 Task: Add Attachment from Trello to Card Card0000000206 in Board Board0000000052 in Workspace WS0000000018 in Trello. Add Cover Yellow to Card Card0000000206 in Board Board0000000052 in Workspace WS0000000018 in Trello. Add "Copy Card To …" Button titled Button0000000206 to "bottom" of the list "To Do" to Card Card0000000206 in Board Board0000000052 in Workspace WS0000000018 in Trello. Add Description DS0000000206 to Card Card0000000206 in Board Board0000000052 in Workspace WS0000000018 in Trello. Add Comment CM0000000206 to Card Card0000000206 in Board Board0000000052 in Workspace WS0000000018 in Trello
Action: Mouse moved to (586, 28)
Screenshot: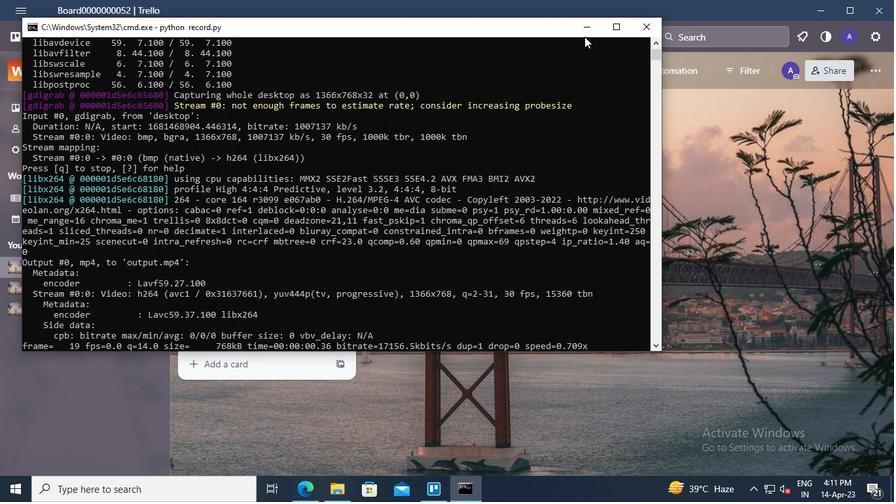 
Action: Mouse pressed left at (586, 28)
Screenshot: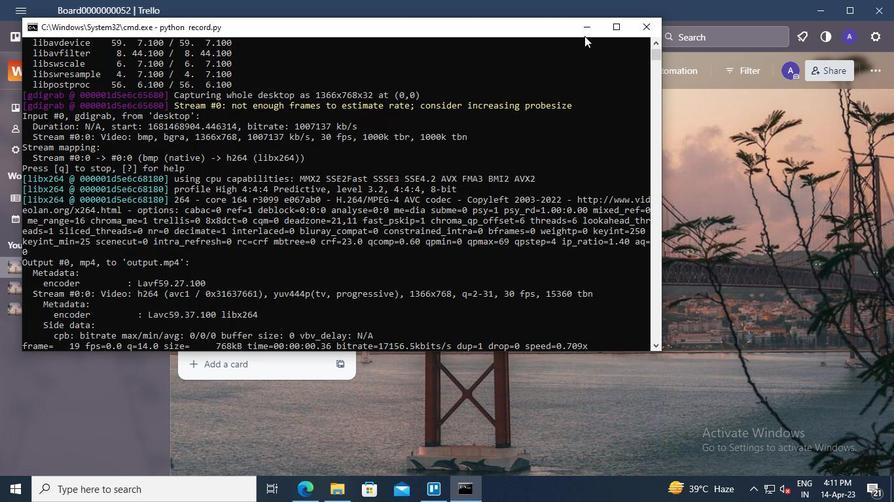 
Action: Mouse moved to (278, 262)
Screenshot: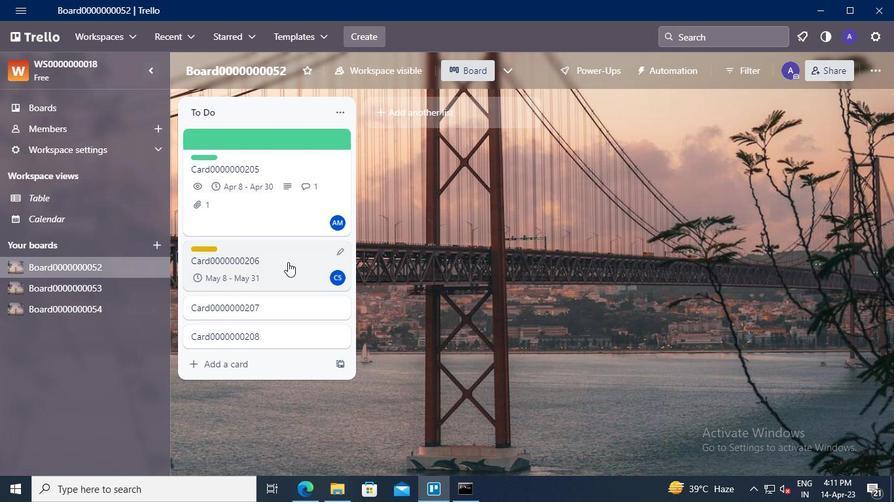 
Action: Mouse pressed left at (278, 262)
Screenshot: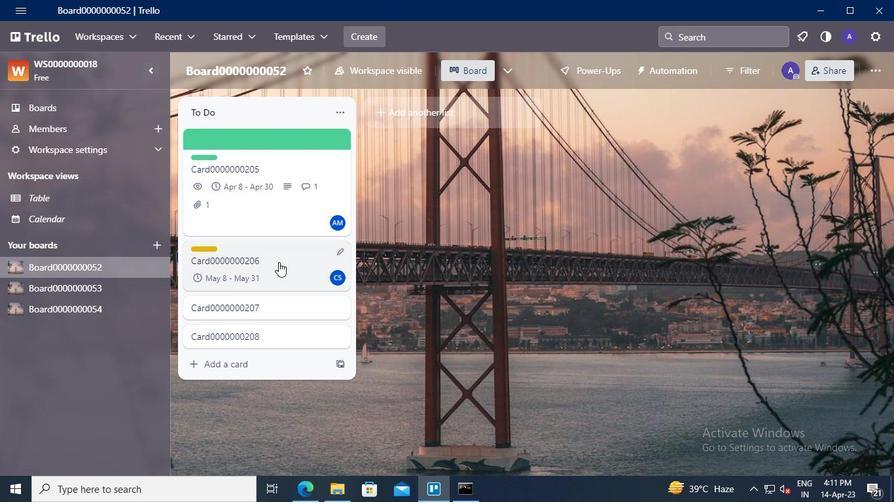 
Action: Mouse moved to (613, 230)
Screenshot: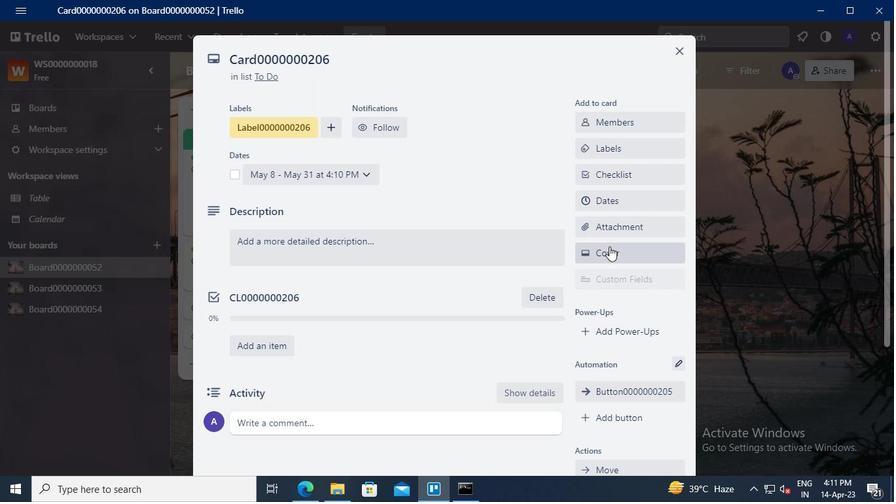 
Action: Mouse pressed left at (613, 230)
Screenshot: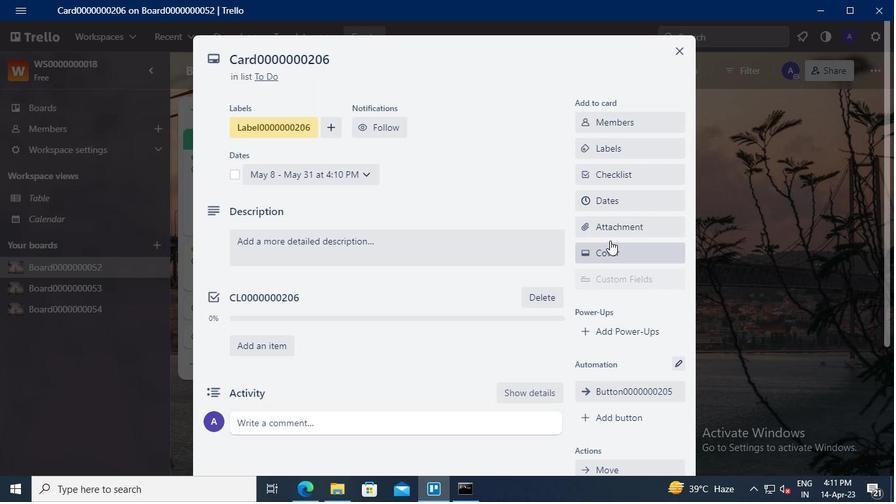 
Action: Mouse moved to (615, 132)
Screenshot: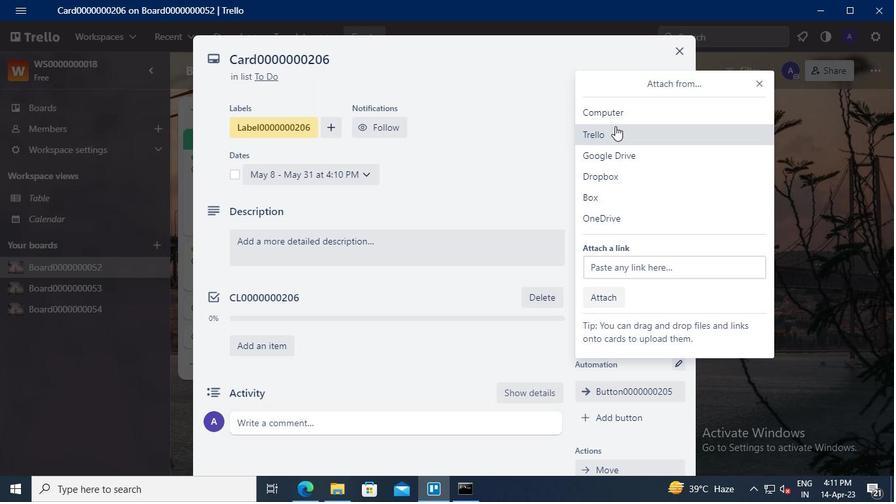 
Action: Mouse pressed left at (615, 132)
Screenshot: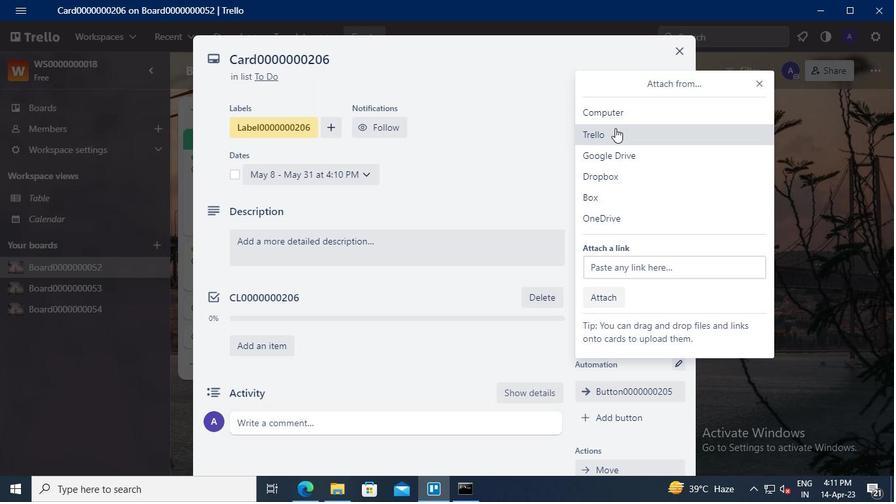 
Action: Mouse moved to (615, 166)
Screenshot: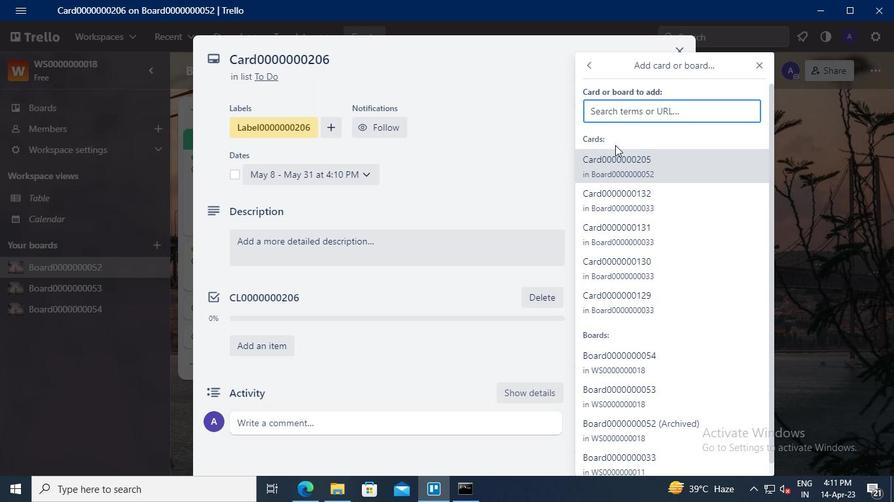 
Action: Mouse pressed left at (615, 166)
Screenshot: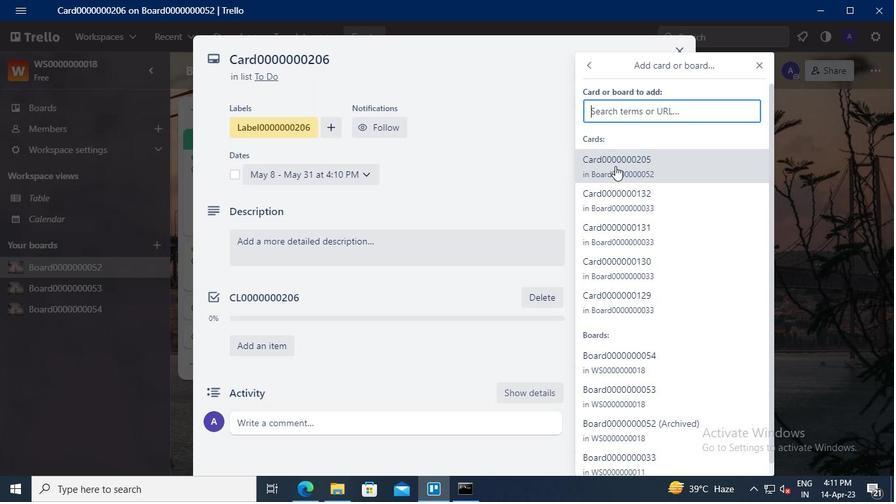 
Action: Mouse moved to (626, 252)
Screenshot: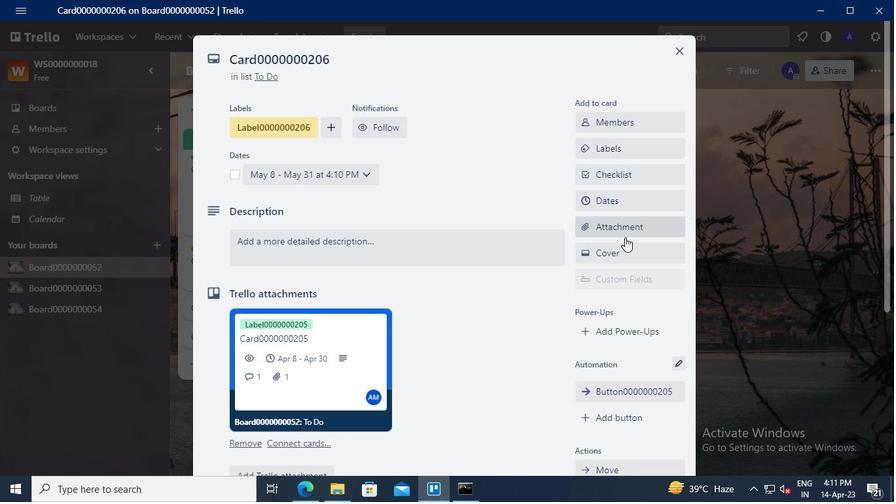 
Action: Mouse pressed left at (626, 252)
Screenshot: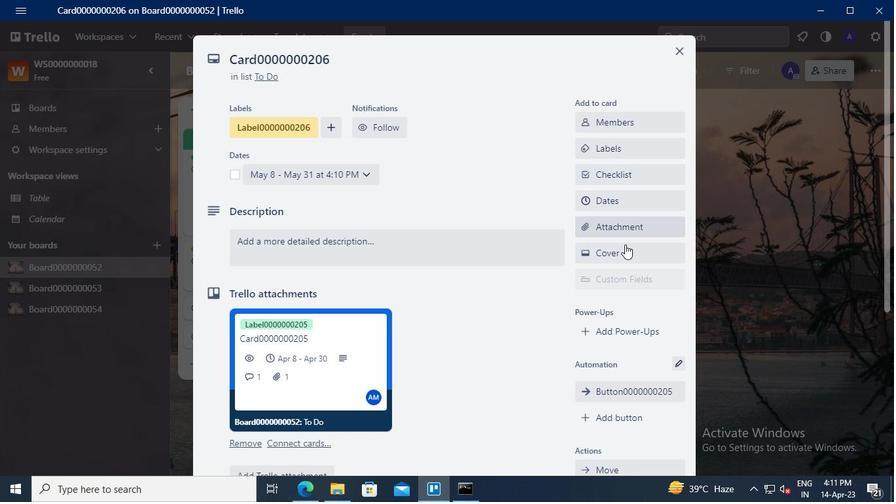 
Action: Mouse moved to (634, 212)
Screenshot: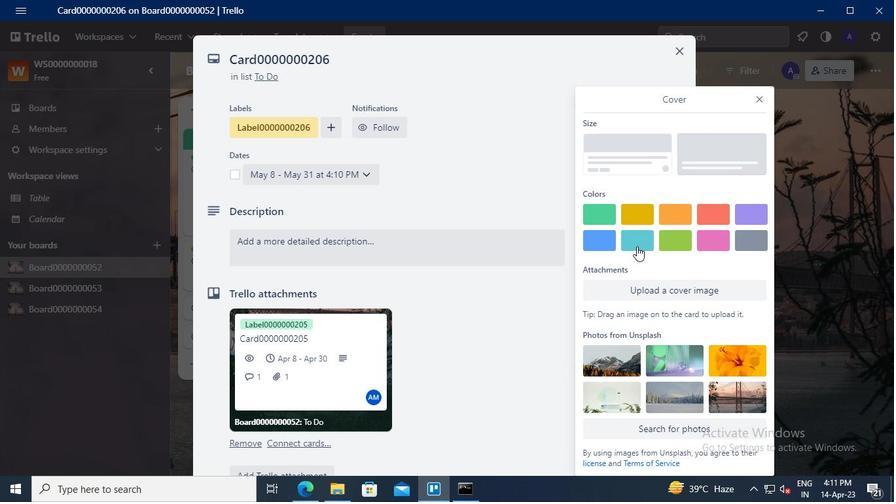 
Action: Mouse pressed left at (634, 212)
Screenshot: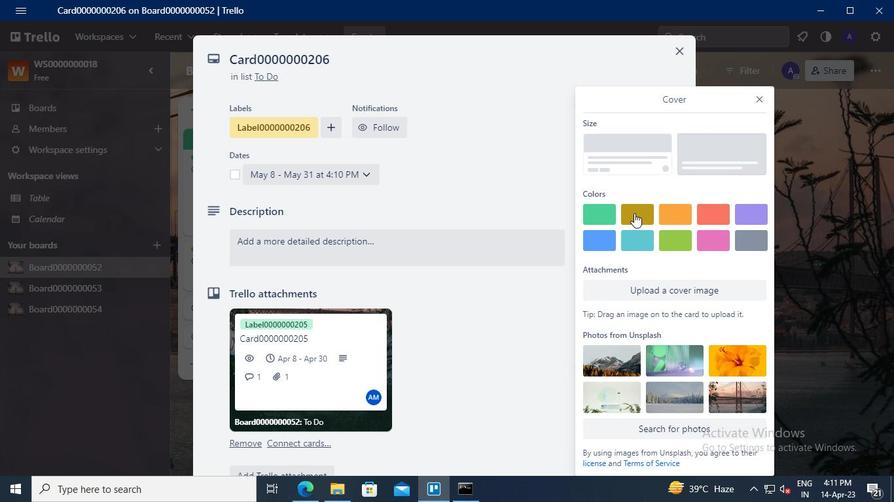 
Action: Mouse moved to (760, 75)
Screenshot: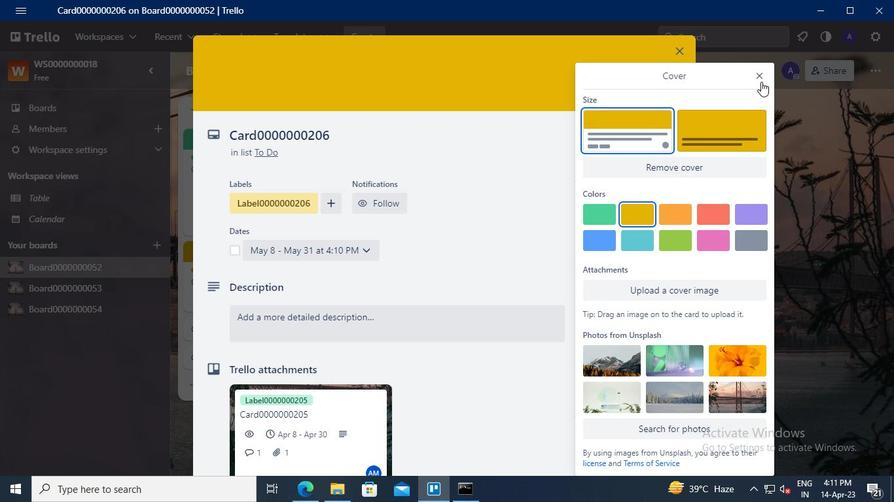 
Action: Mouse pressed left at (760, 75)
Screenshot: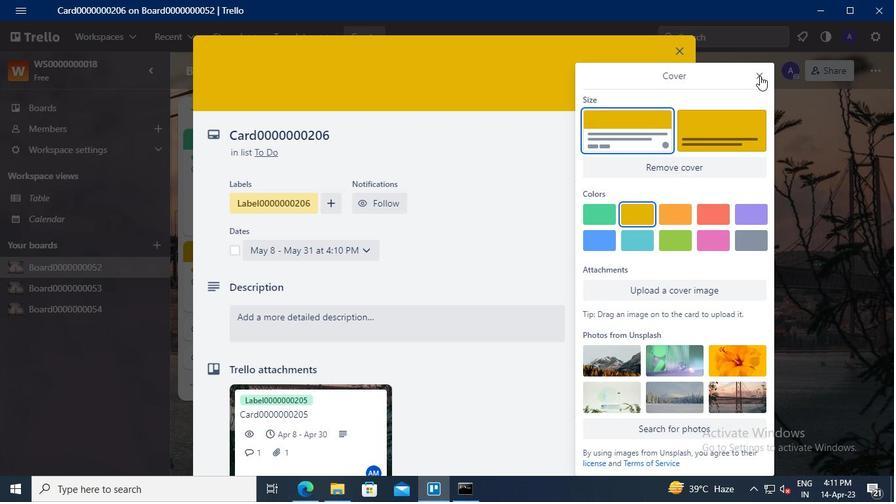 
Action: Mouse moved to (626, 270)
Screenshot: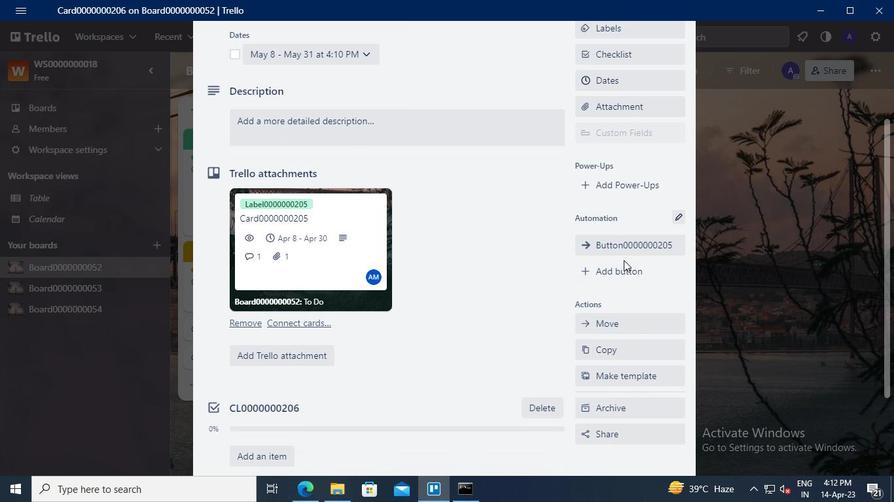 
Action: Mouse pressed left at (626, 270)
Screenshot: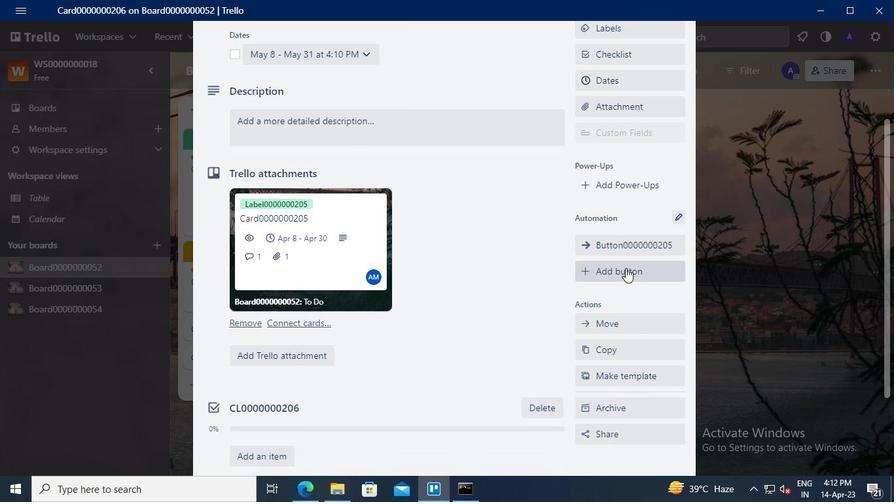 
Action: Mouse moved to (637, 155)
Screenshot: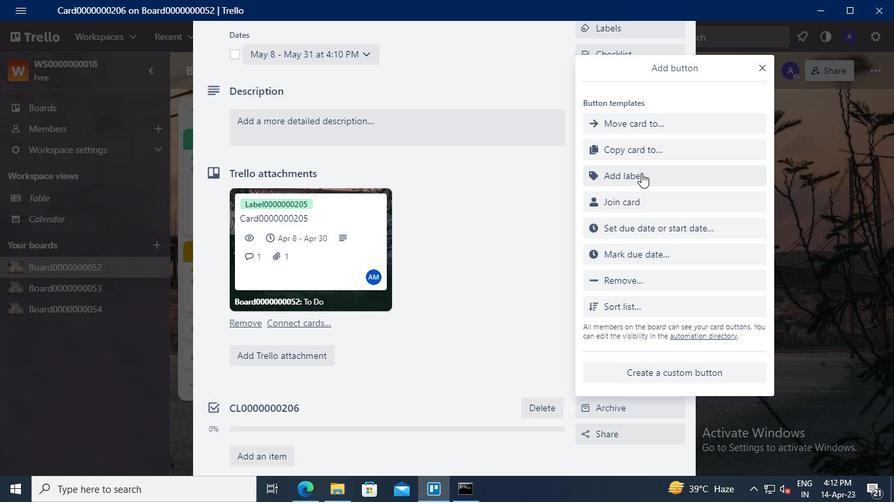 
Action: Mouse pressed left at (637, 155)
Screenshot: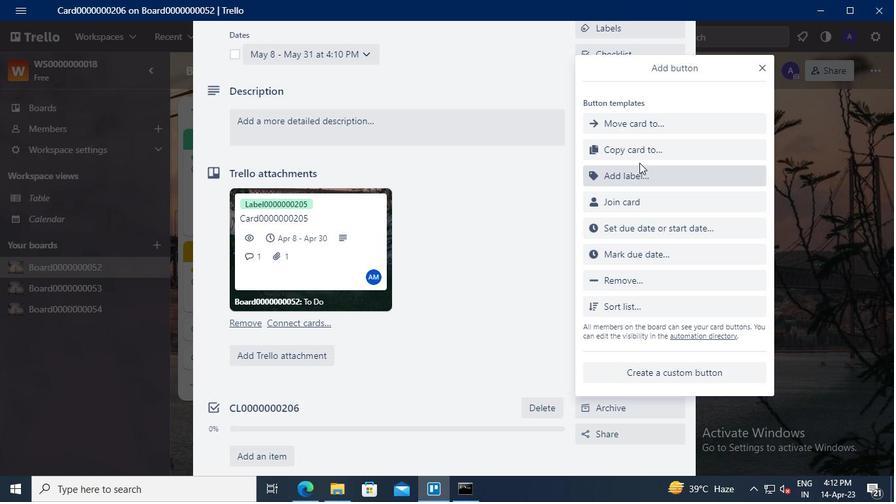 
Action: Mouse moved to (661, 127)
Screenshot: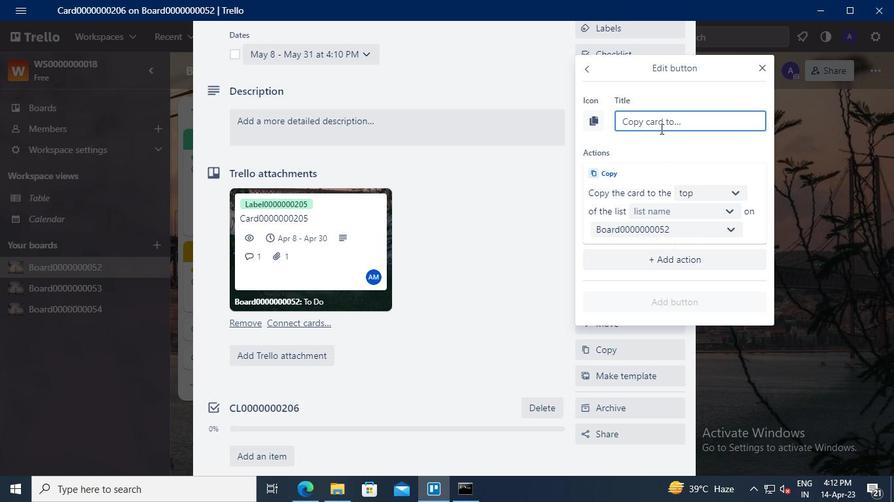 
Action: Mouse pressed left at (661, 127)
Screenshot: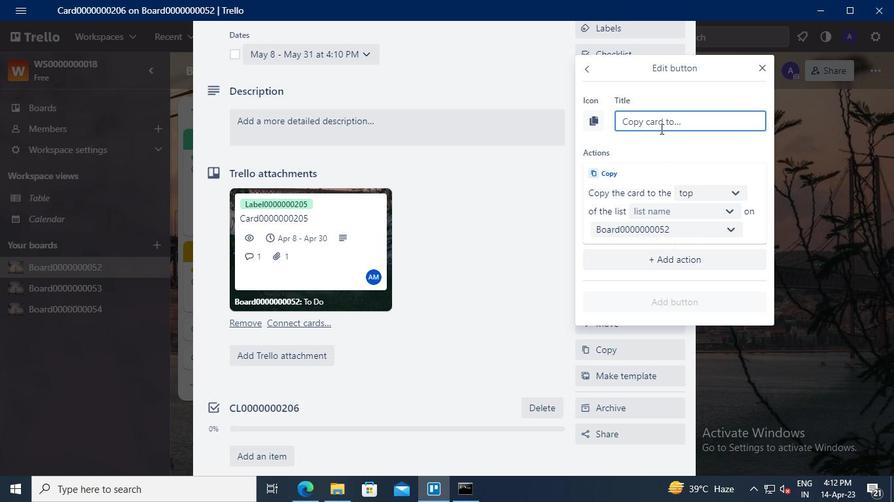 
Action: Keyboard Key.shift
Screenshot: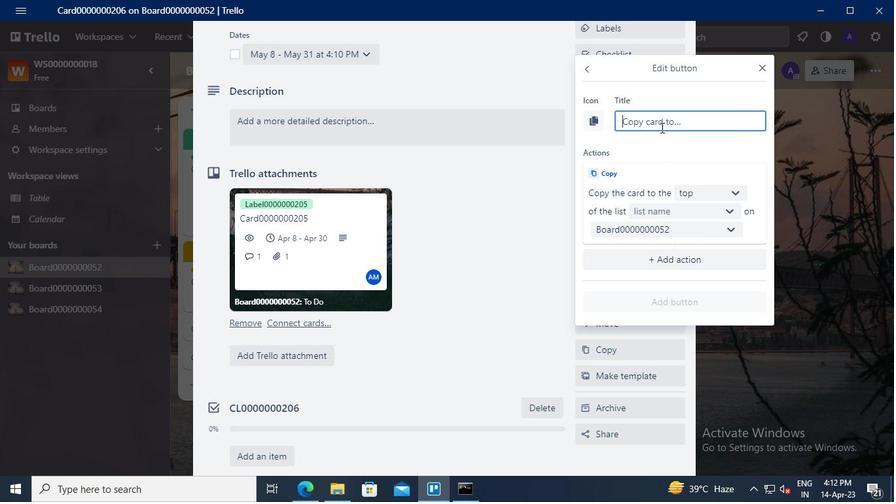 
Action: Keyboard B
Screenshot: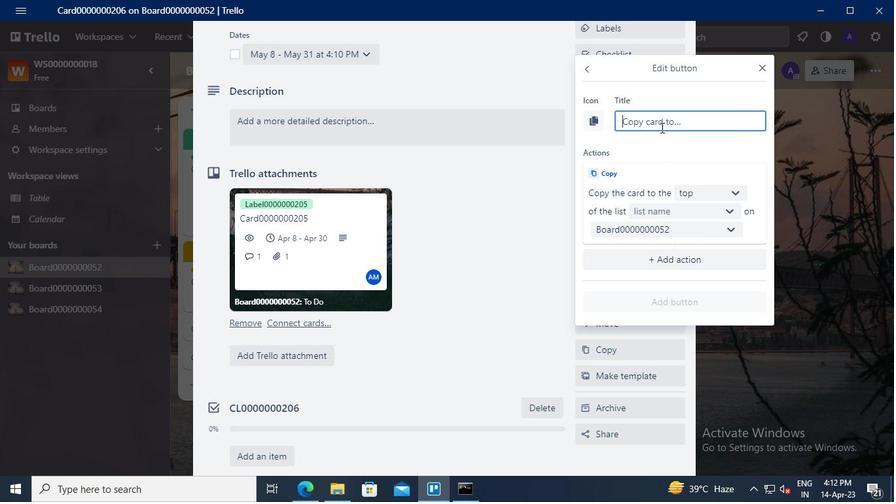 
Action: Keyboard u
Screenshot: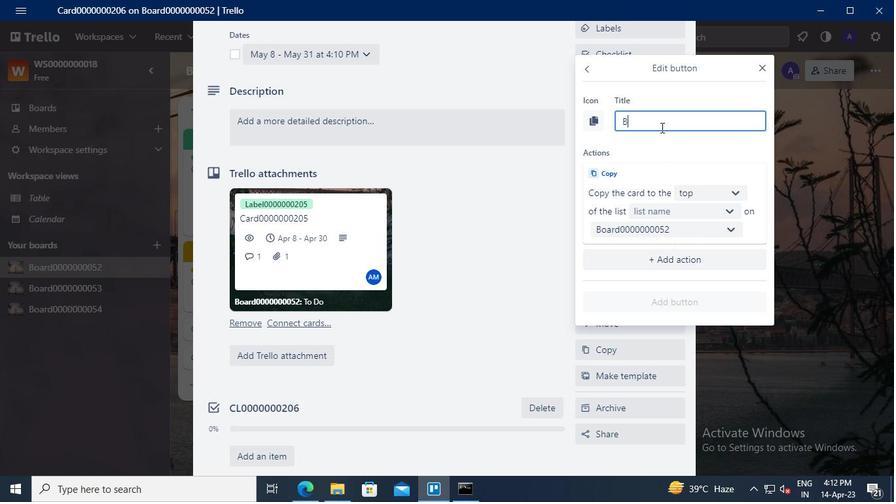 
Action: Keyboard t
Screenshot: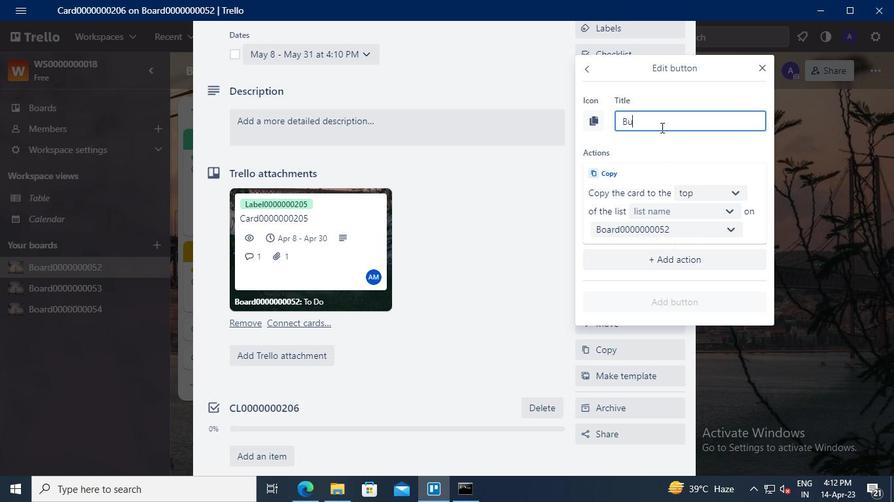 
Action: Keyboard t
Screenshot: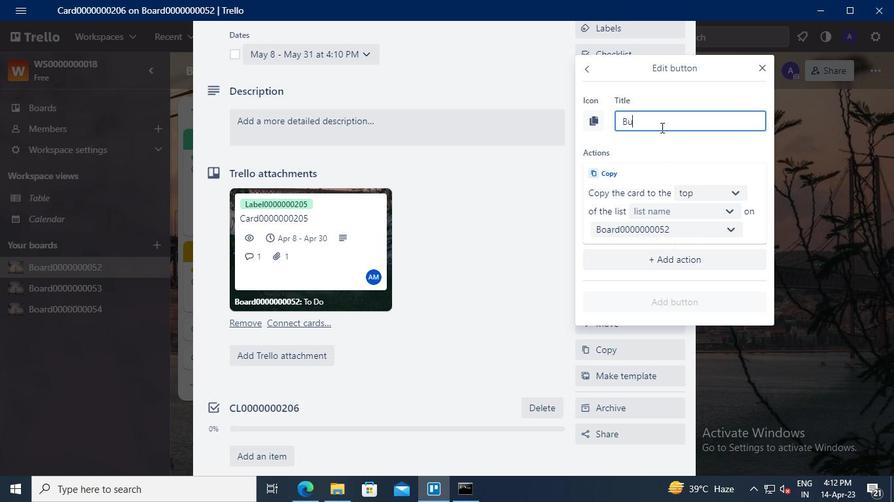 
Action: Keyboard o
Screenshot: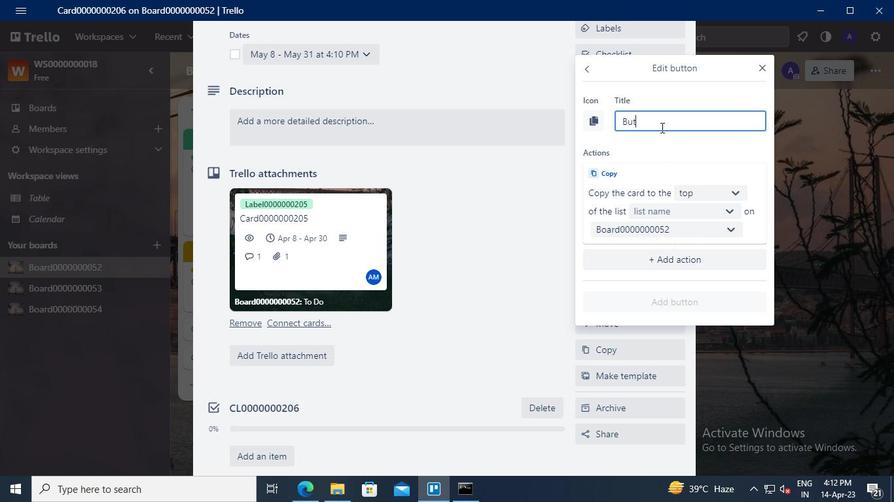 
Action: Keyboard n
Screenshot: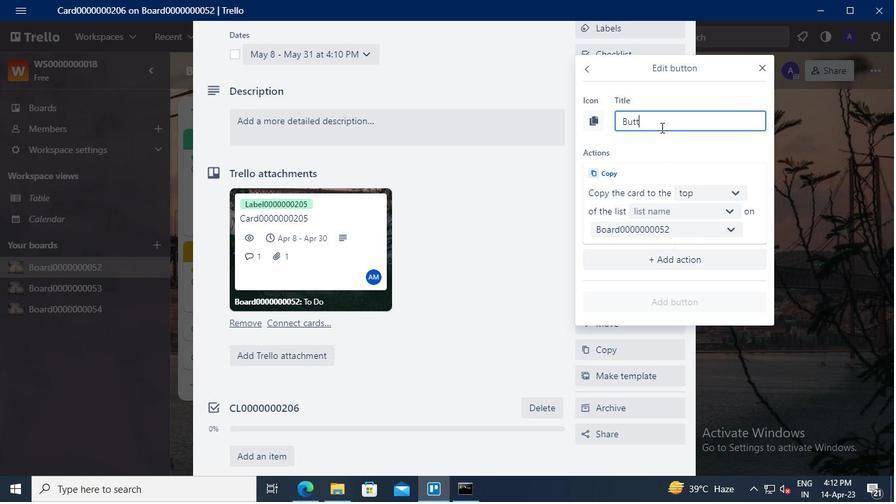 
Action: Keyboard <96>
Screenshot: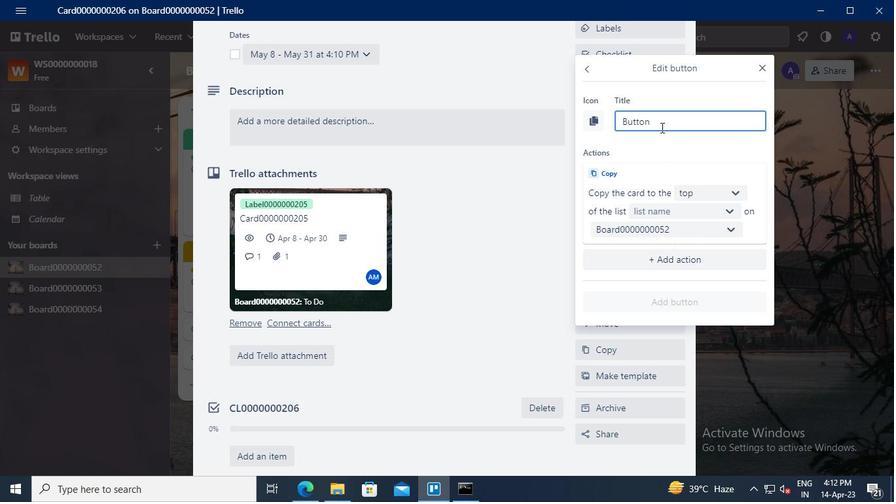 
Action: Keyboard <96>
Screenshot: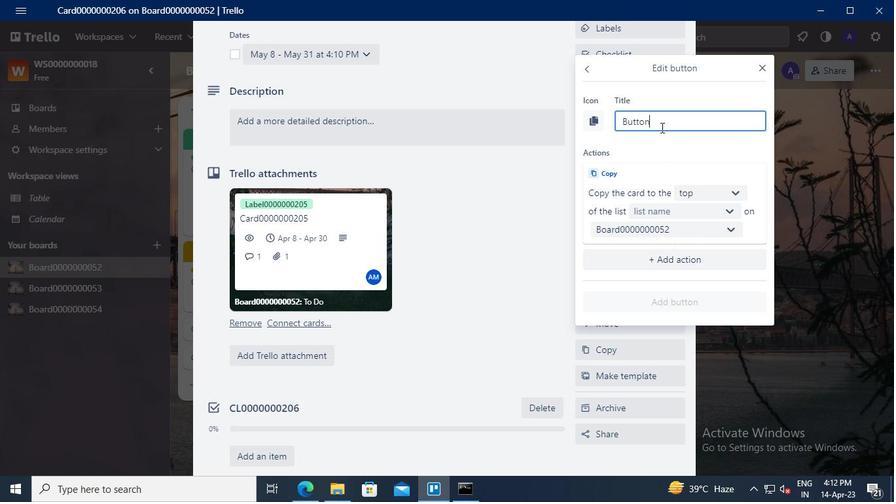 
Action: Keyboard <96>
Screenshot: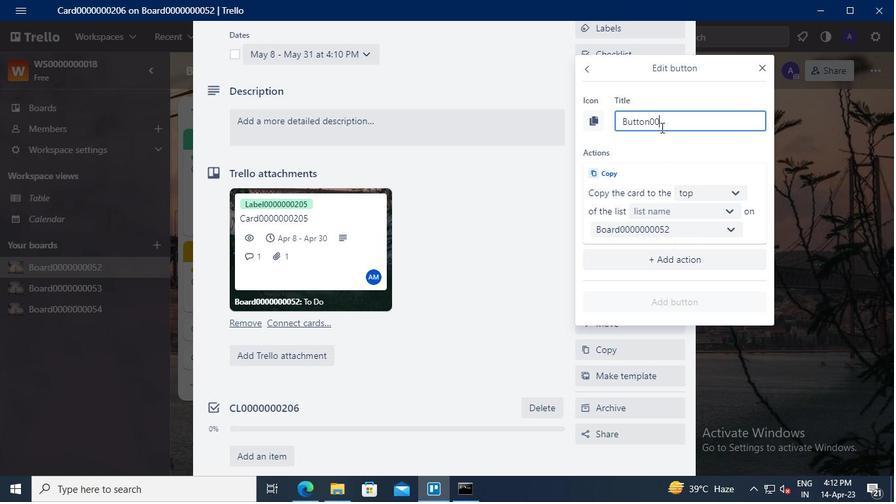 
Action: Keyboard <96>
Screenshot: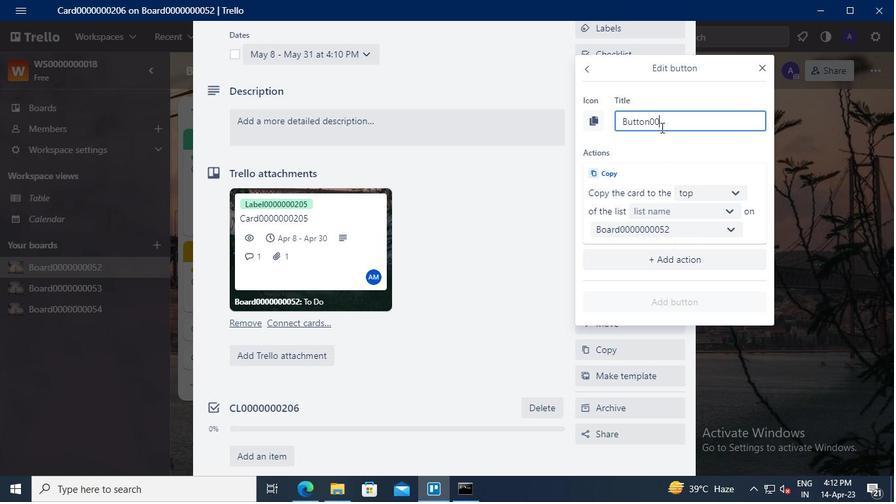 
Action: Keyboard <96>
Screenshot: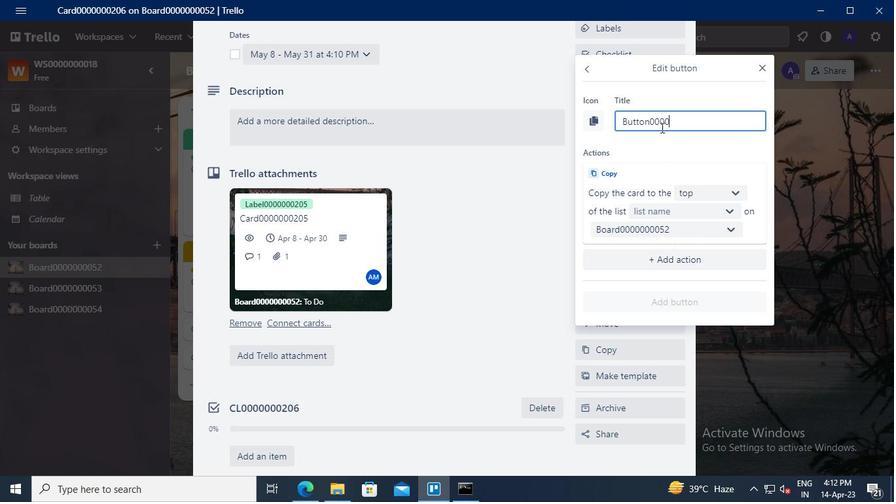 
Action: Keyboard <96>
Screenshot: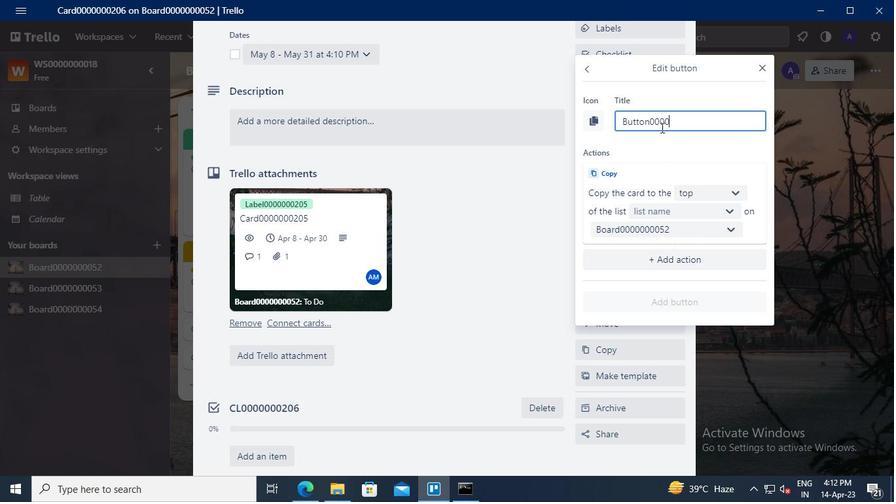 
Action: Keyboard <96>
Screenshot: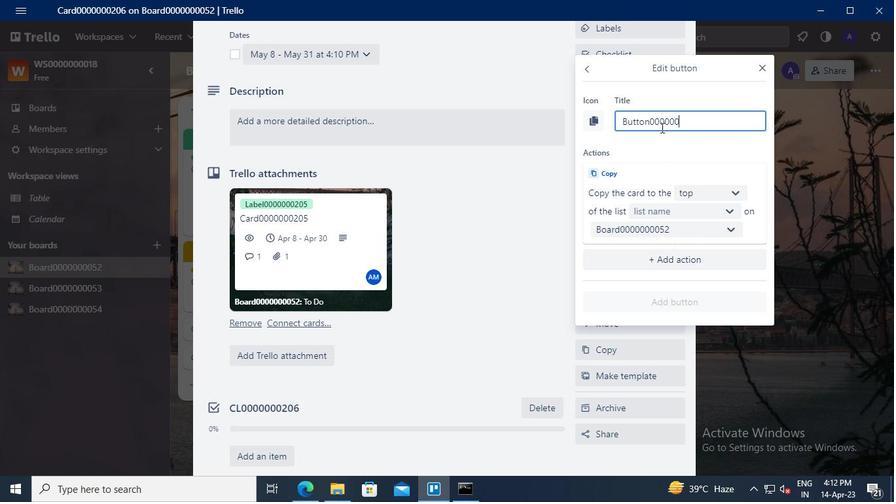 
Action: Keyboard <98>
Screenshot: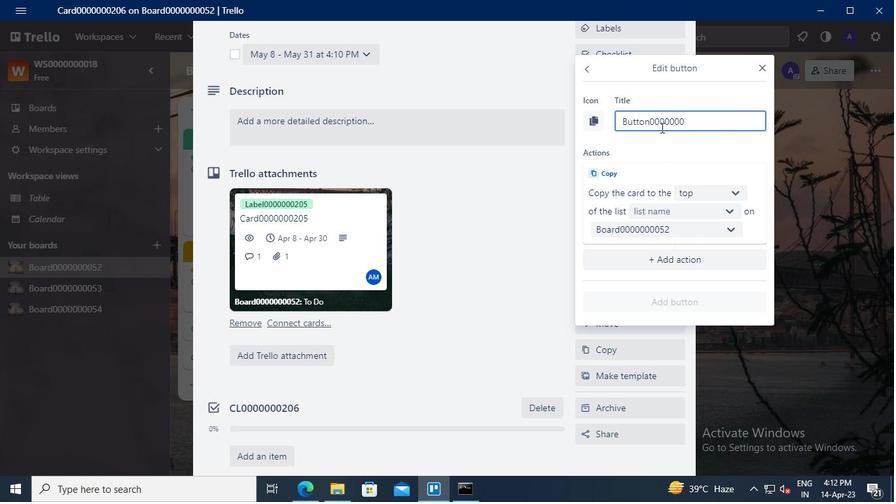 
Action: Keyboard <96>
Screenshot: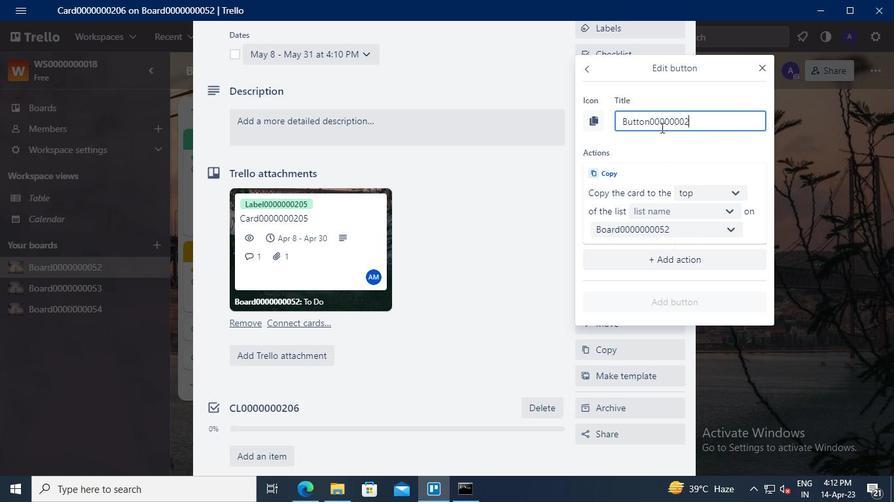 
Action: Keyboard <102>
Screenshot: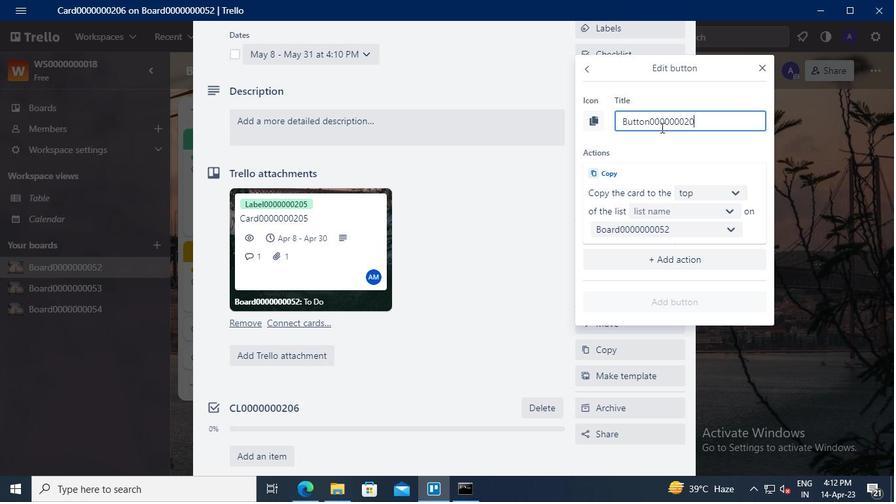 
Action: Mouse moved to (696, 189)
Screenshot: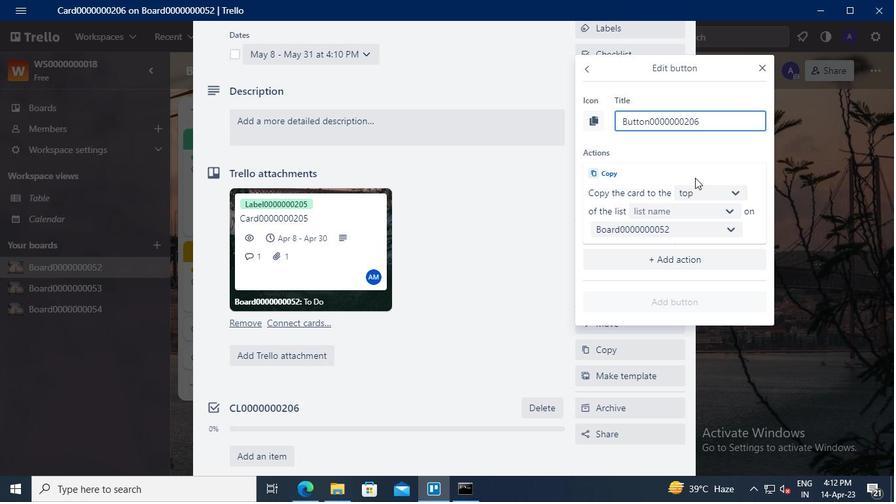 
Action: Mouse pressed left at (696, 189)
Screenshot: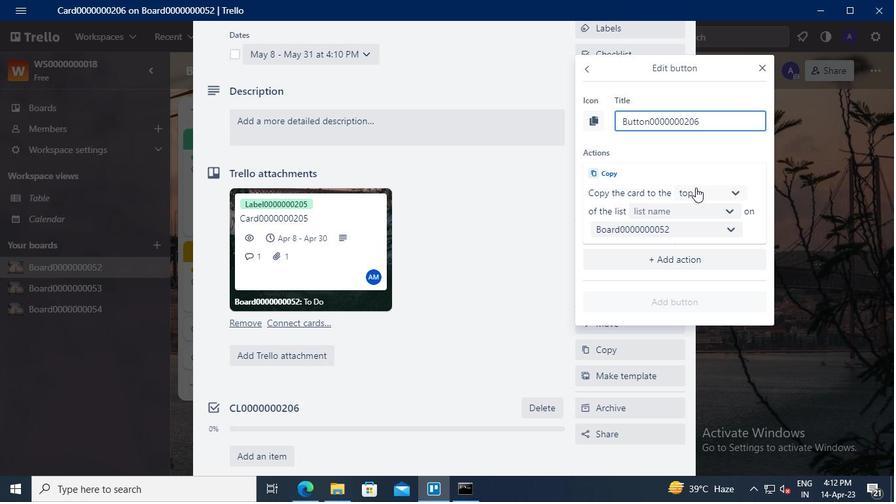 
Action: Mouse moved to (695, 234)
Screenshot: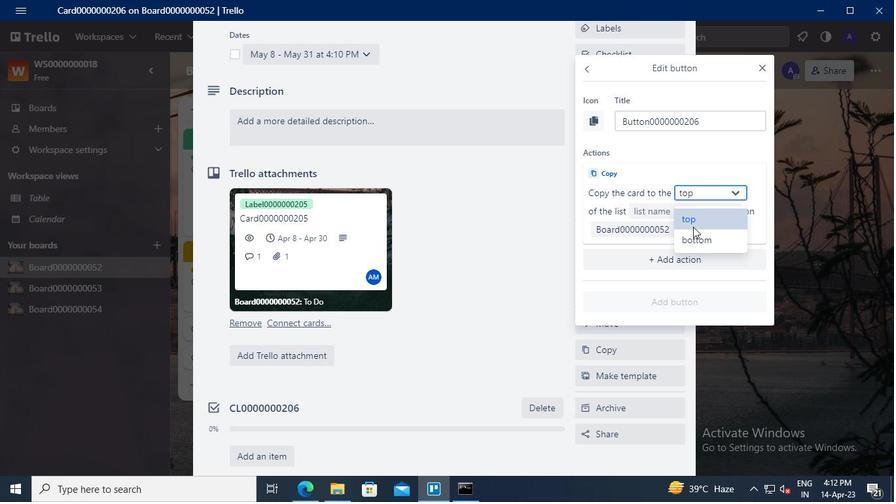 
Action: Mouse pressed left at (695, 234)
Screenshot: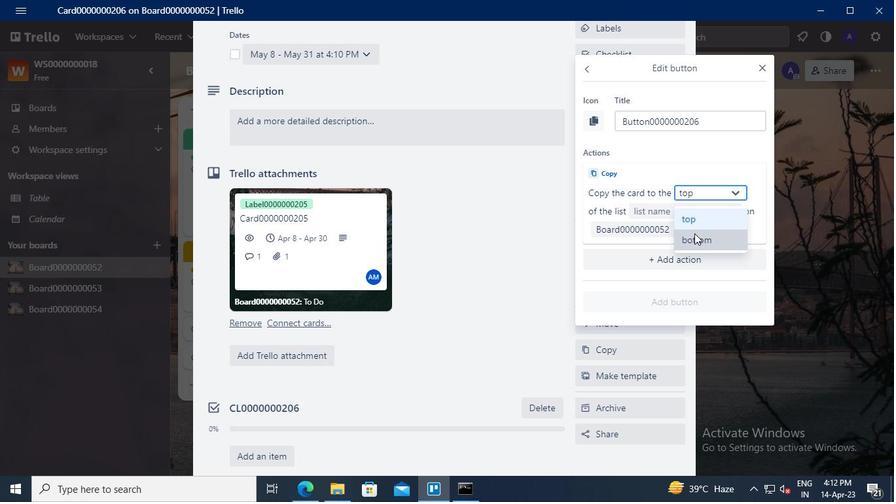 
Action: Mouse moved to (667, 211)
Screenshot: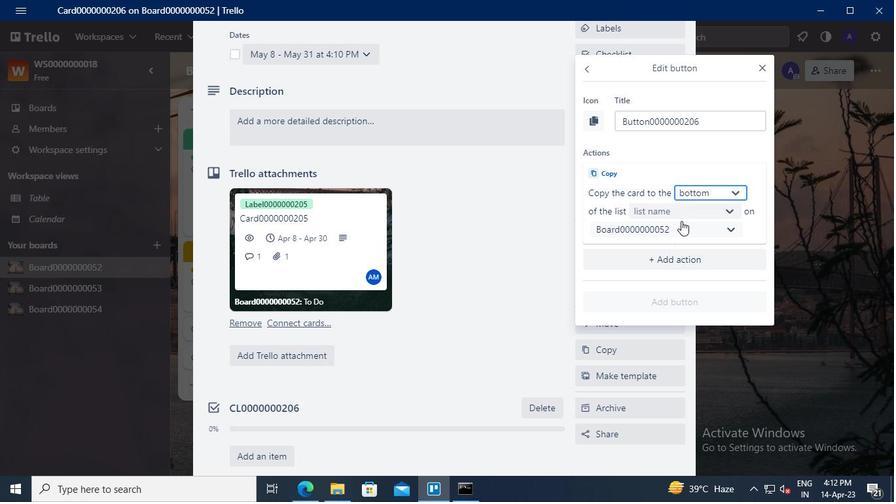 
Action: Mouse pressed left at (667, 211)
Screenshot: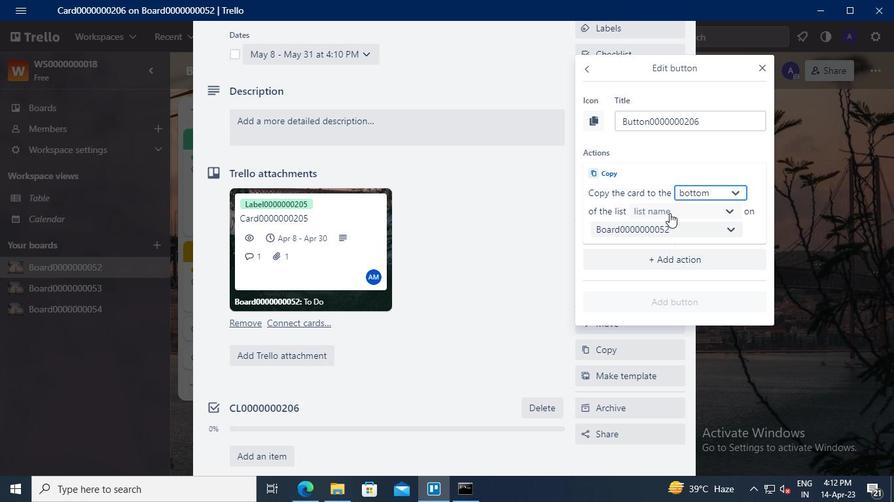 
Action: Mouse moved to (669, 237)
Screenshot: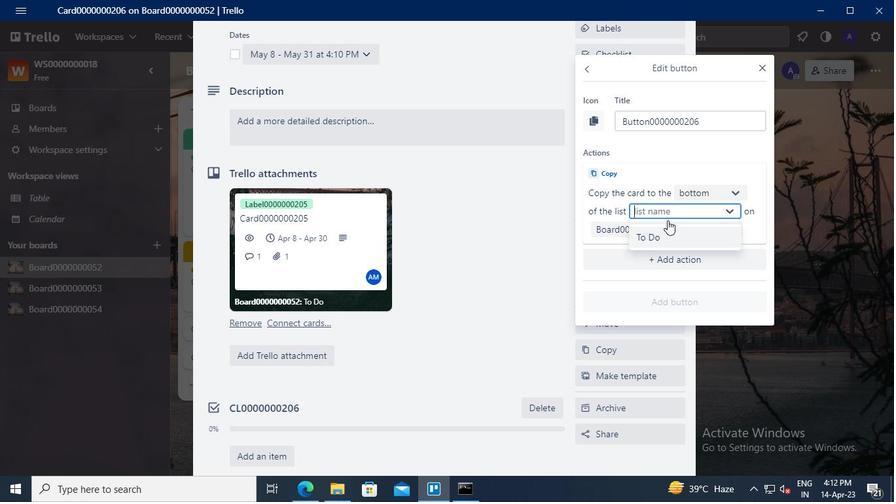 
Action: Mouse pressed left at (669, 237)
Screenshot: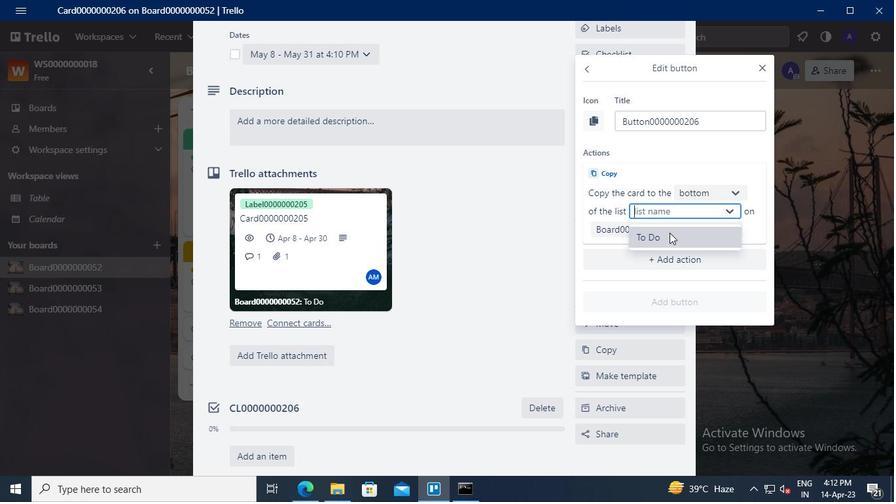 
Action: Mouse moved to (685, 305)
Screenshot: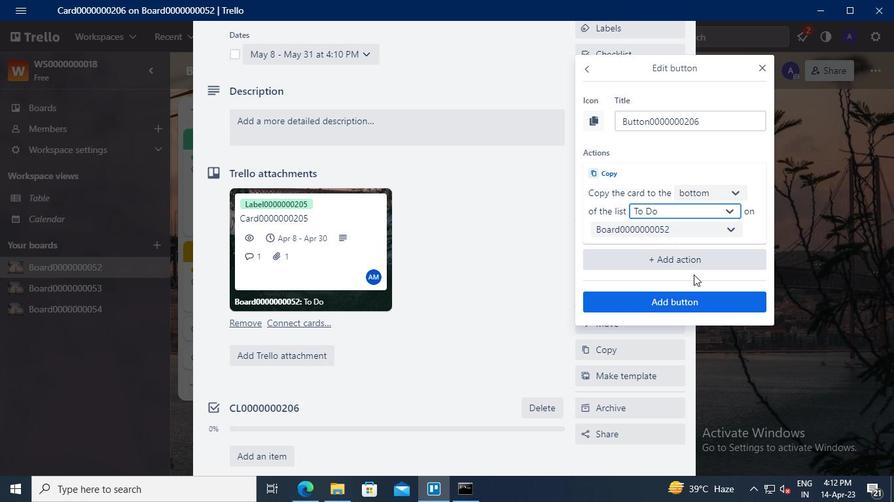 
Action: Mouse pressed left at (685, 305)
Screenshot: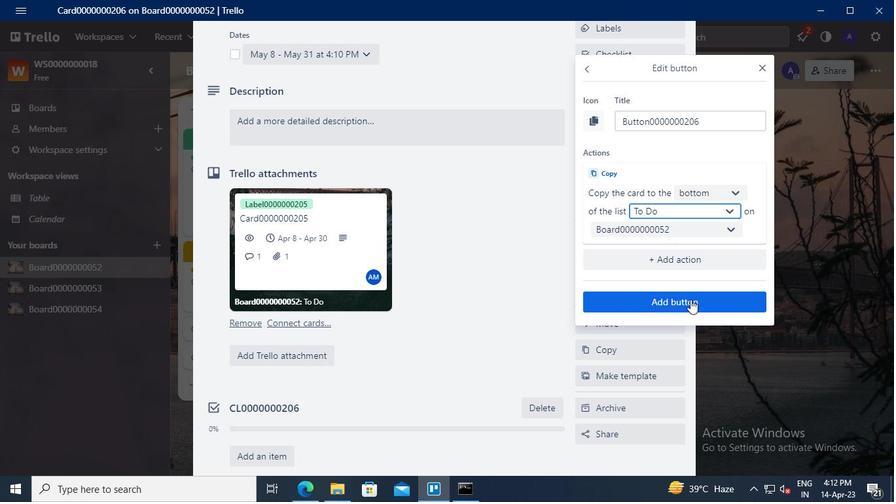 
Action: Mouse moved to (244, 127)
Screenshot: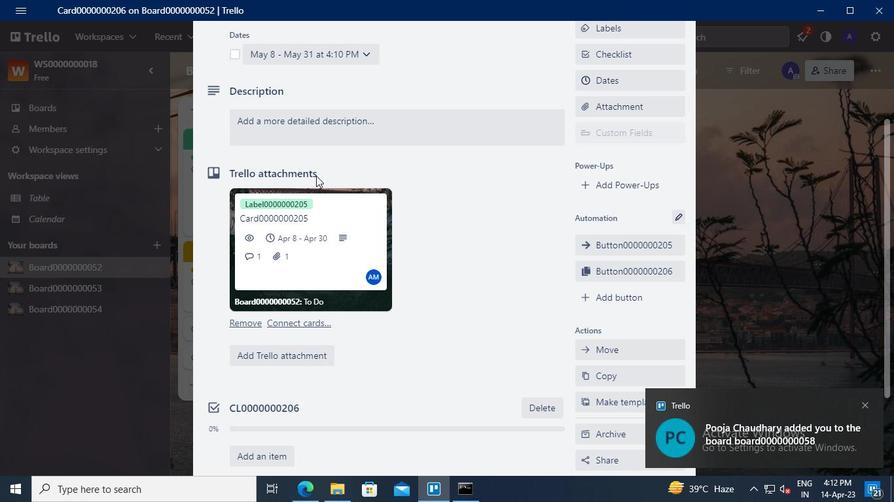 
Action: Mouse pressed left at (244, 127)
Screenshot: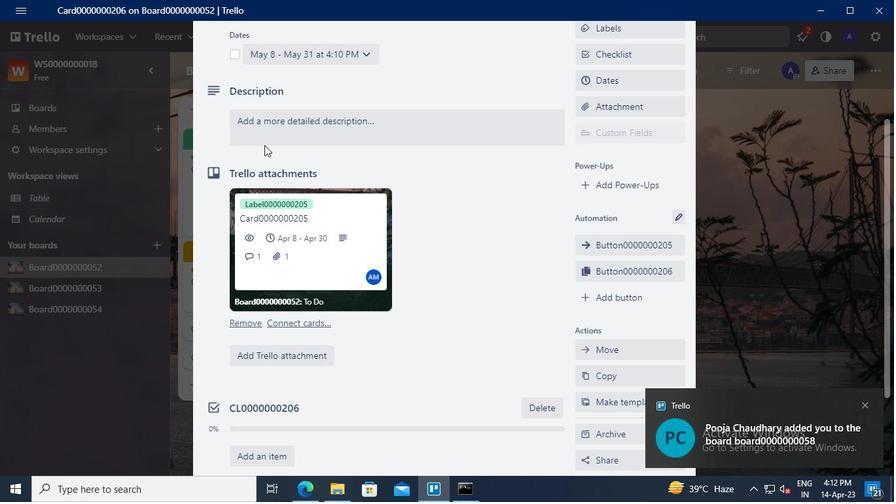 
Action: Mouse moved to (255, 163)
Screenshot: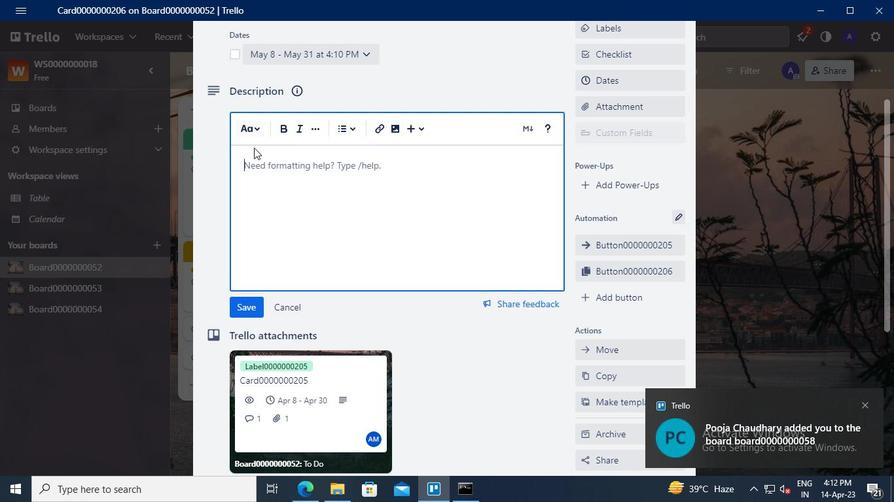 
Action: Mouse pressed left at (255, 163)
Screenshot: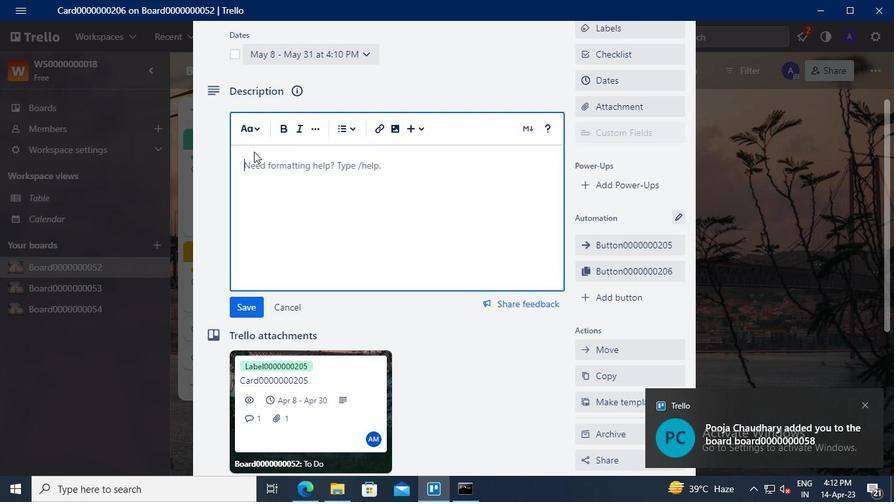 
Action: Keyboard Key.shift
Screenshot: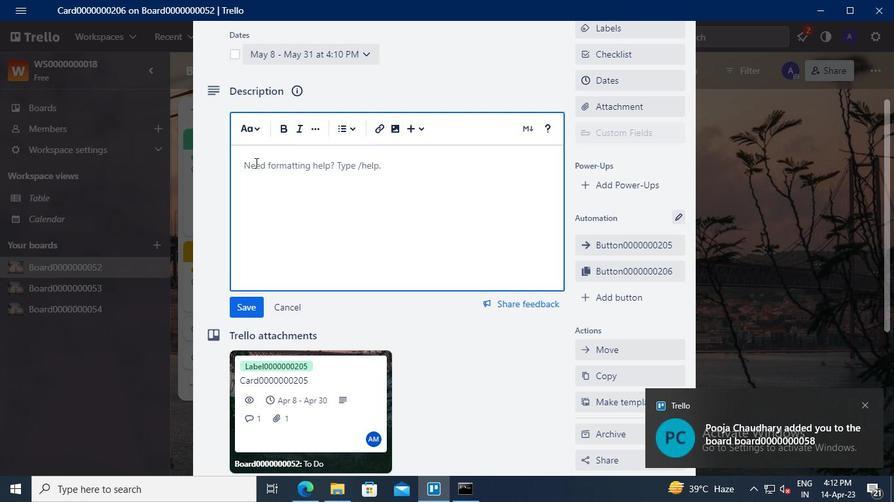 
Action: Keyboard D
Screenshot: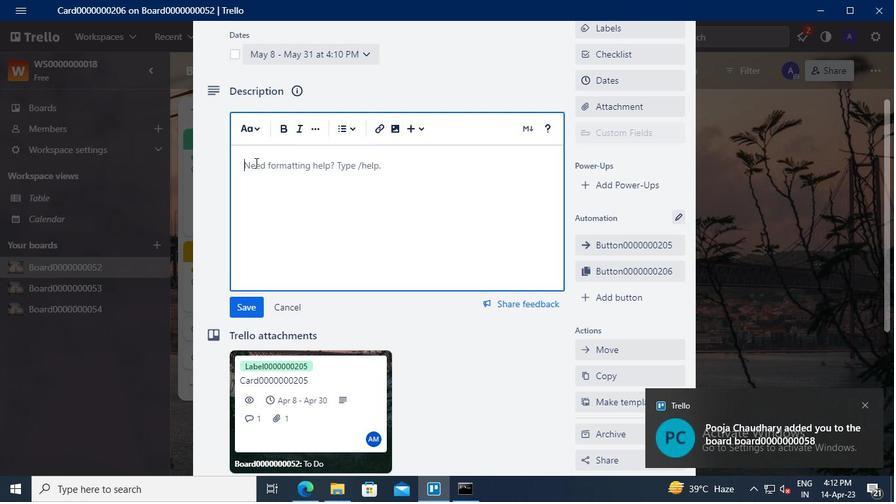 
Action: Keyboard S
Screenshot: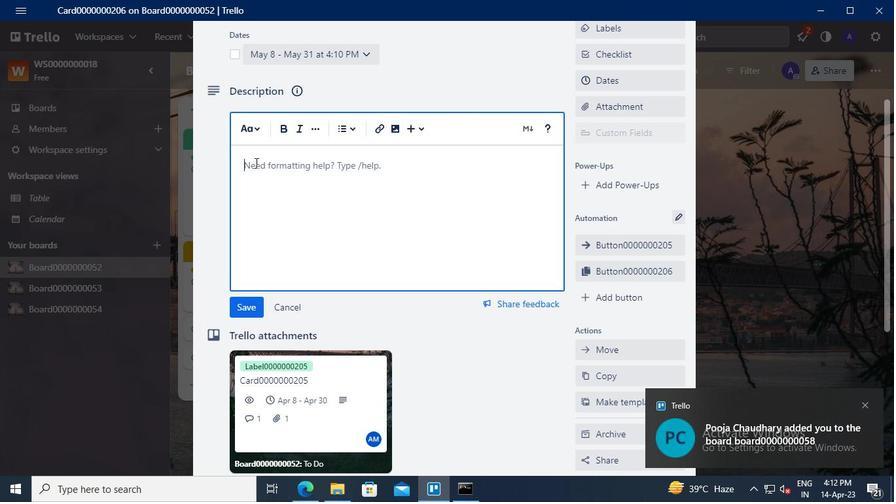 
Action: Keyboard <96>
Screenshot: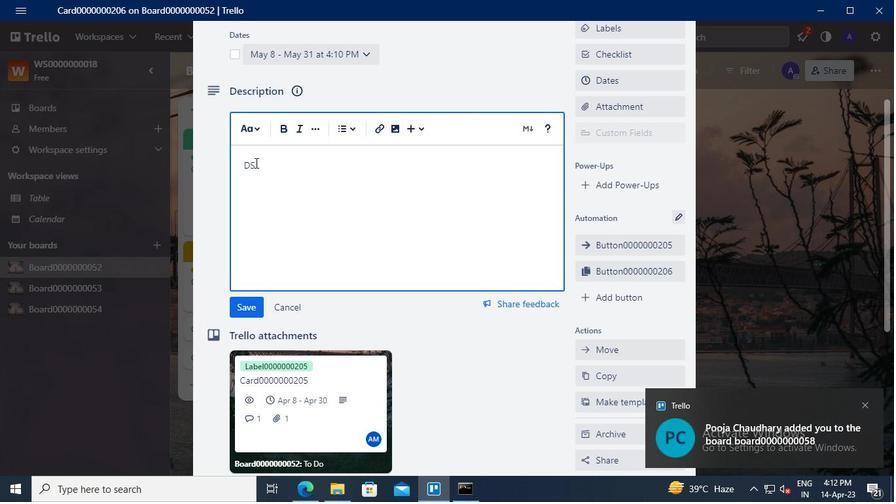 
Action: Keyboard <96>
Screenshot: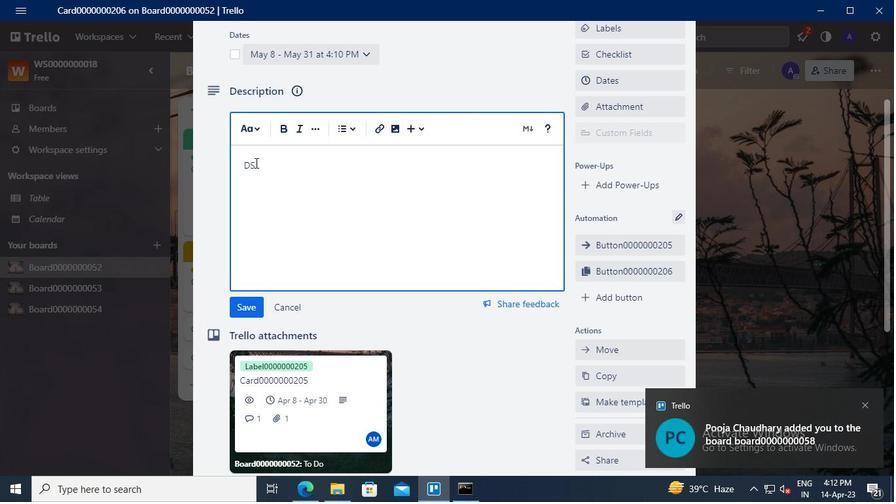 
Action: Keyboard <96>
Screenshot: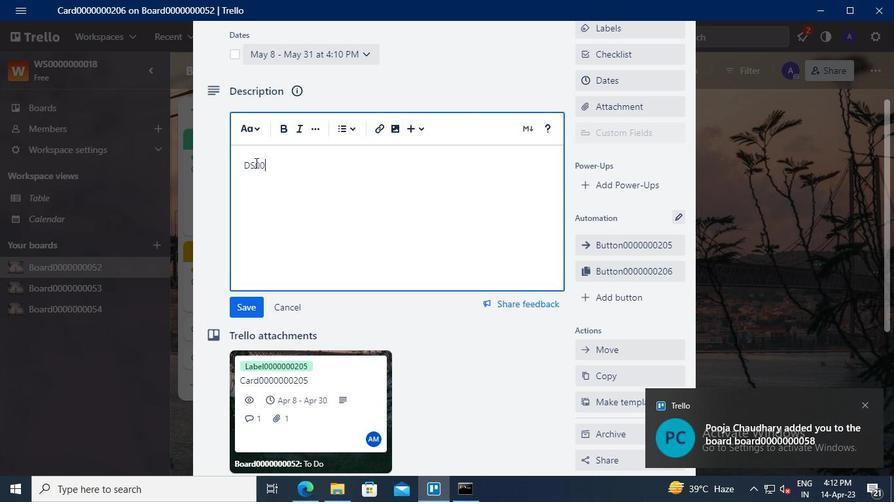 
Action: Keyboard <96>
Screenshot: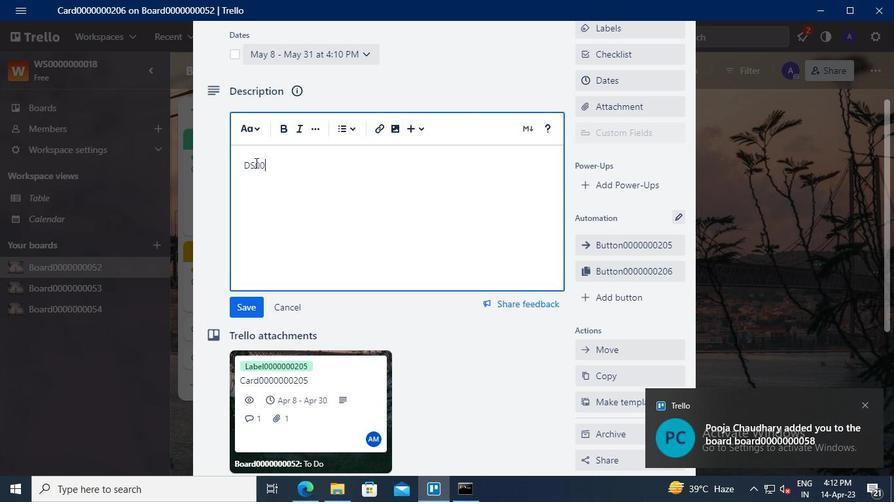 
Action: Keyboard <96>
Screenshot: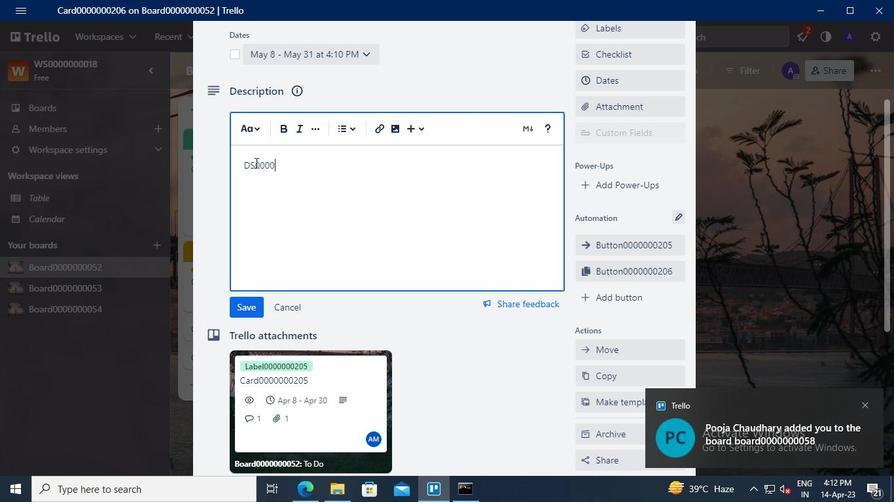 
Action: Keyboard <96>
Screenshot: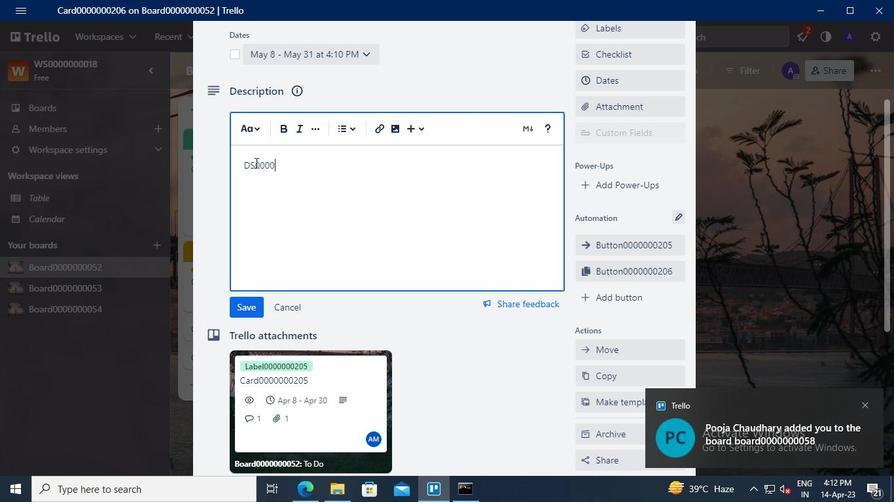 
Action: Keyboard <96>
Screenshot: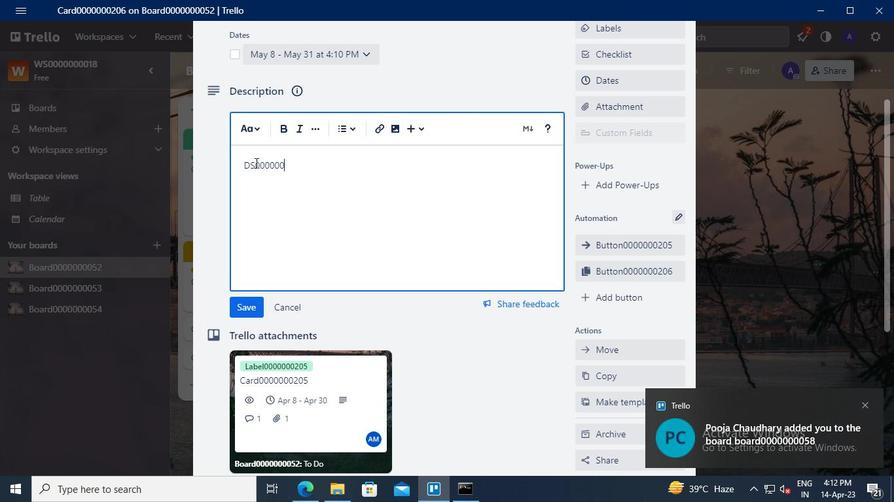 
Action: Keyboard <98>
Screenshot: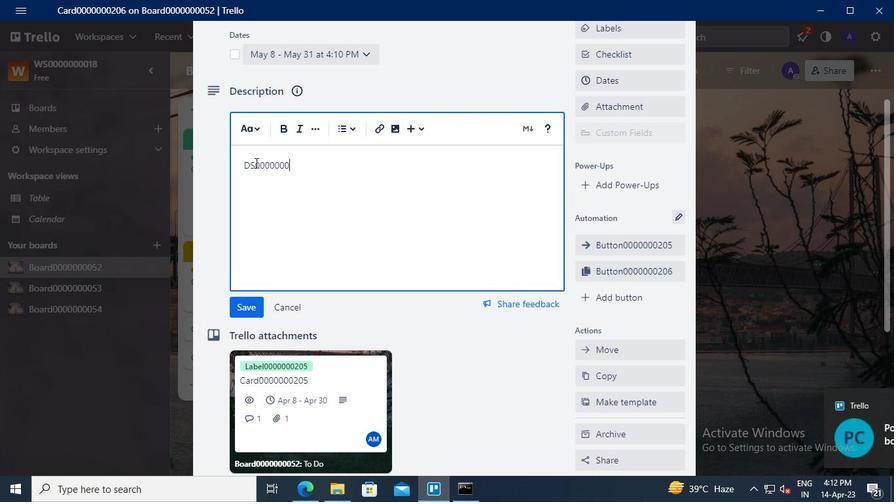 
Action: Keyboard <96>
Screenshot: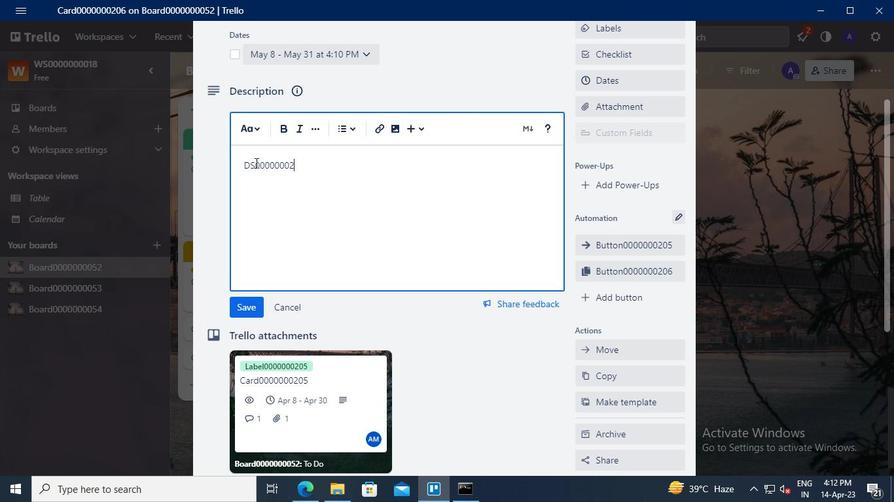 
Action: Keyboard <102>
Screenshot: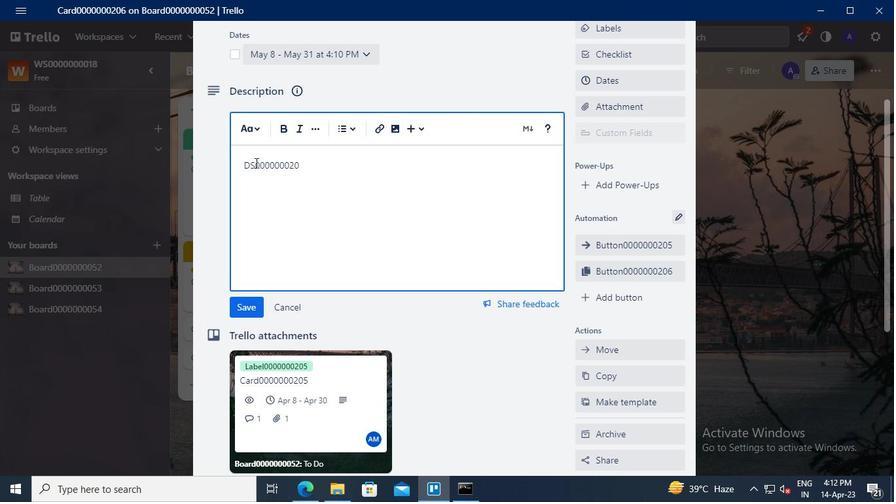 
Action: Mouse moved to (244, 308)
Screenshot: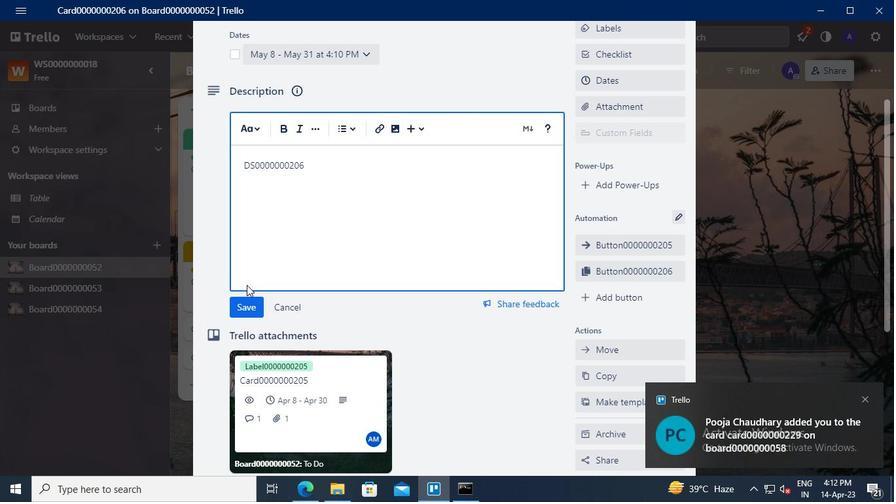 
Action: Mouse pressed left at (244, 308)
Screenshot: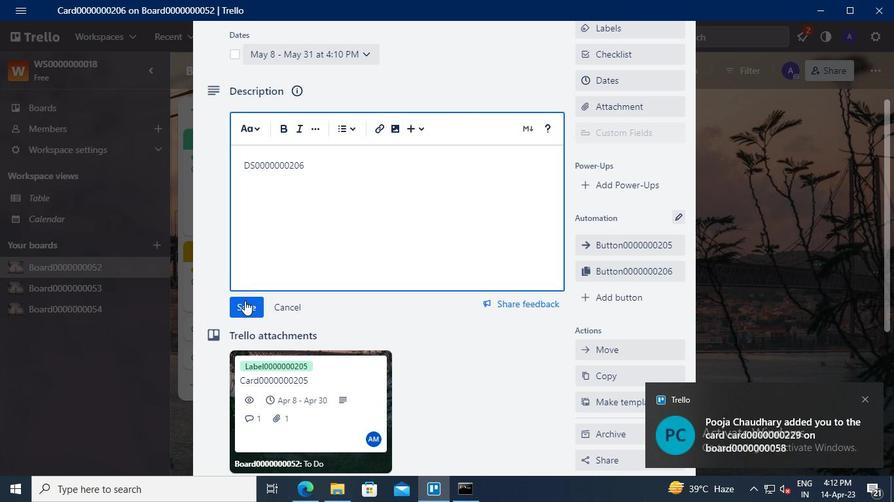 
Action: Mouse moved to (273, 397)
Screenshot: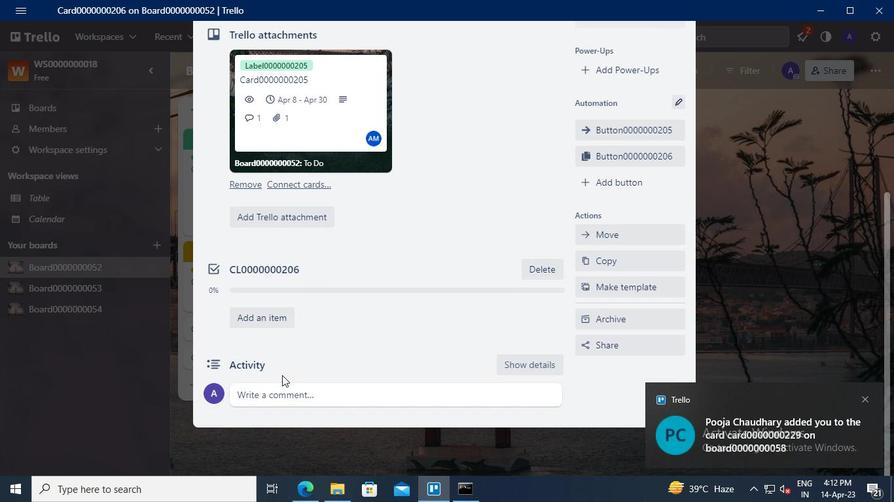 
Action: Mouse pressed left at (273, 397)
Screenshot: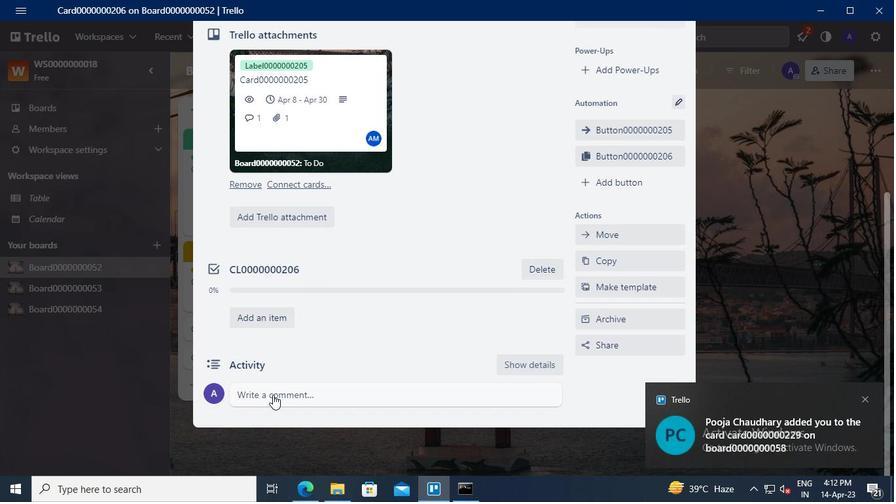 
Action: Keyboard Key.shift
Screenshot: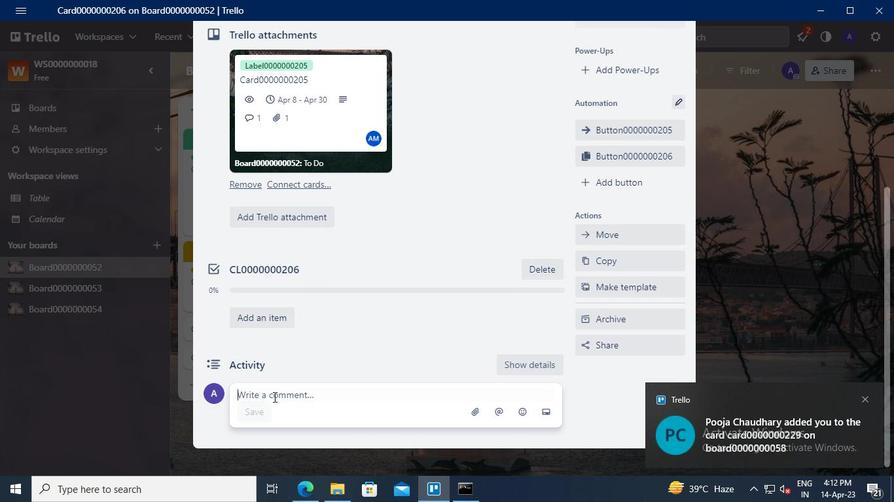 
Action: Keyboard Key.shift
Screenshot: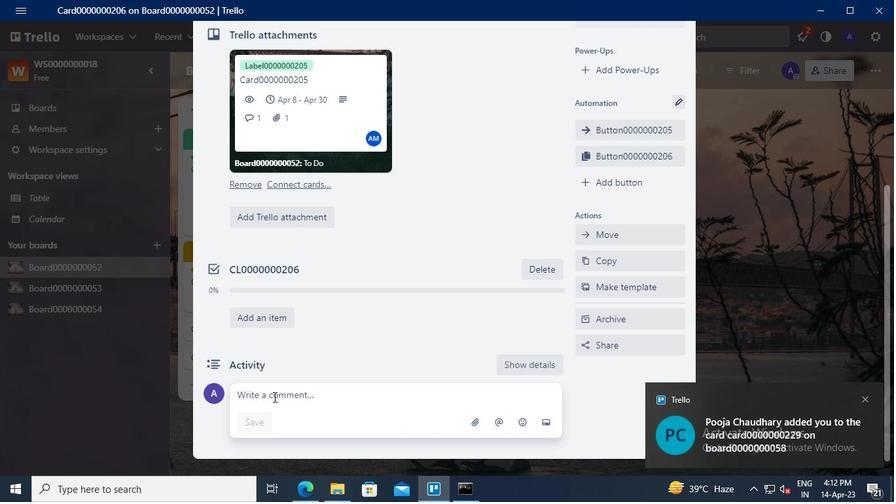 
Action: Keyboard C
Screenshot: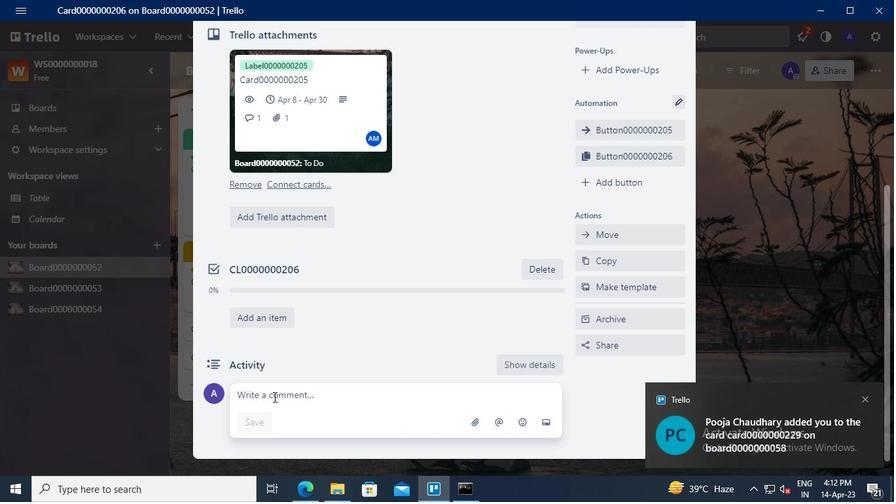 
Action: Keyboard M
Screenshot: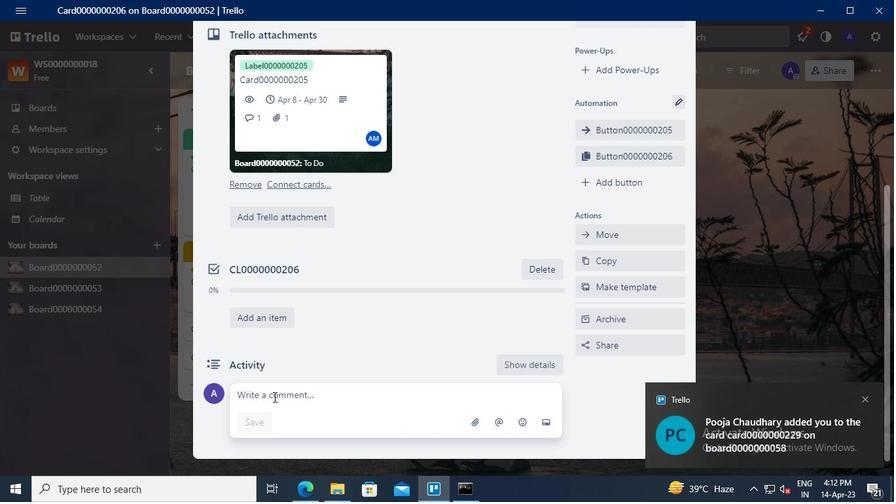 
Action: Keyboard <96>
Screenshot: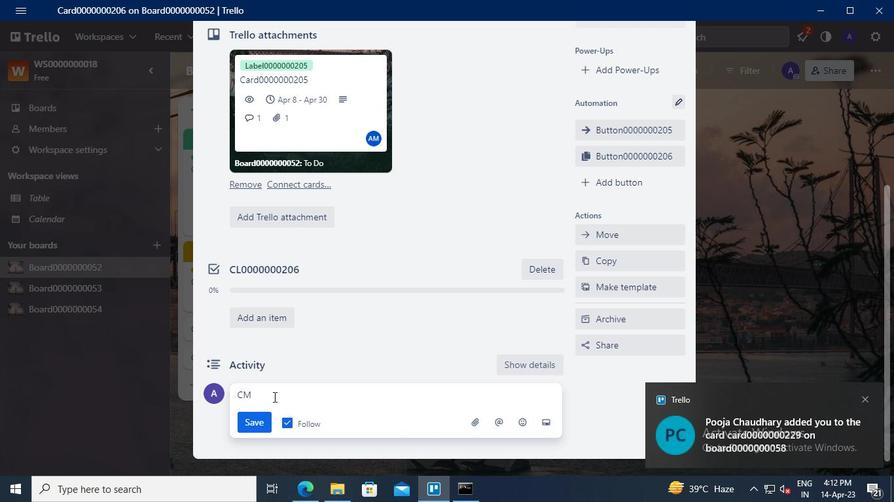 
Action: Keyboard <96>
Screenshot: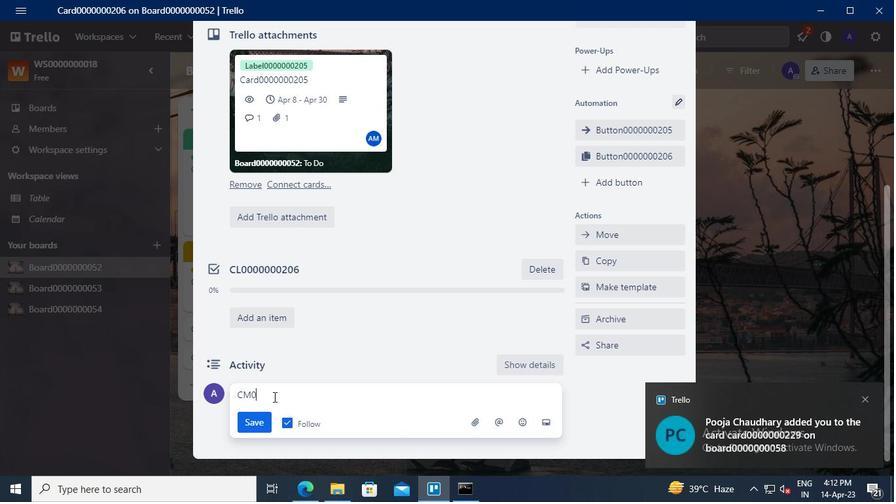 
Action: Keyboard <96>
Screenshot: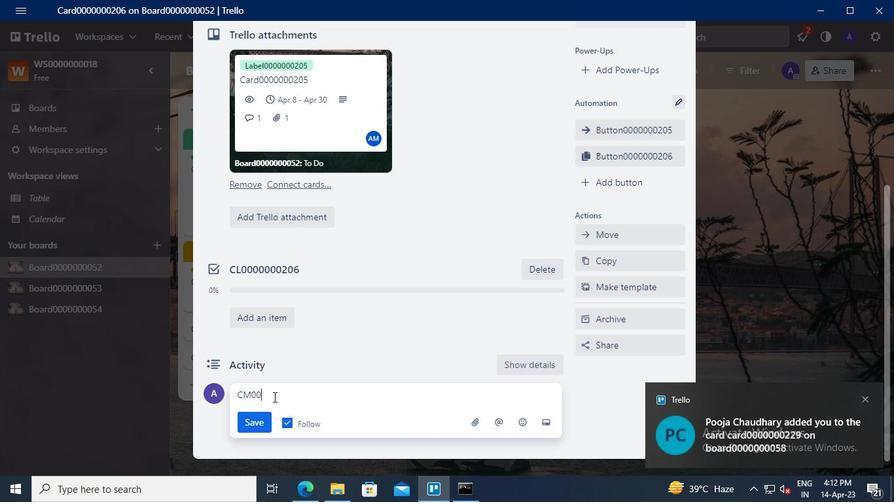 
Action: Keyboard <96>
Screenshot: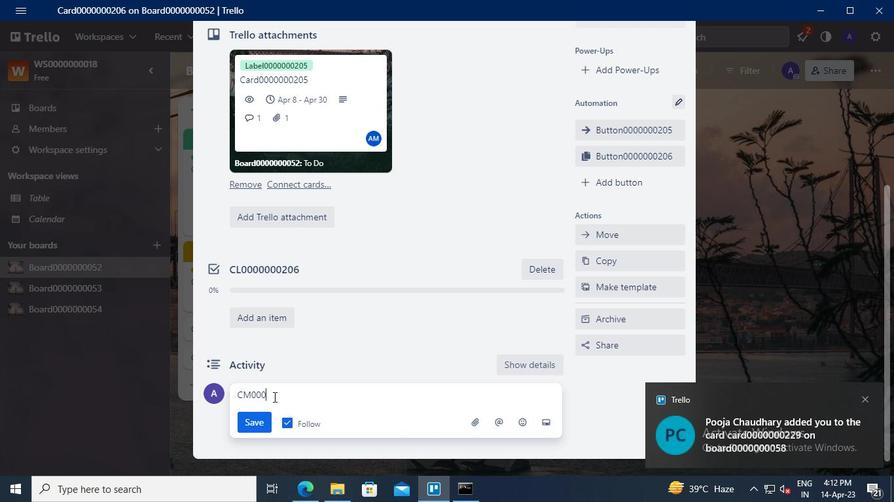 
Action: Keyboard <96>
Screenshot: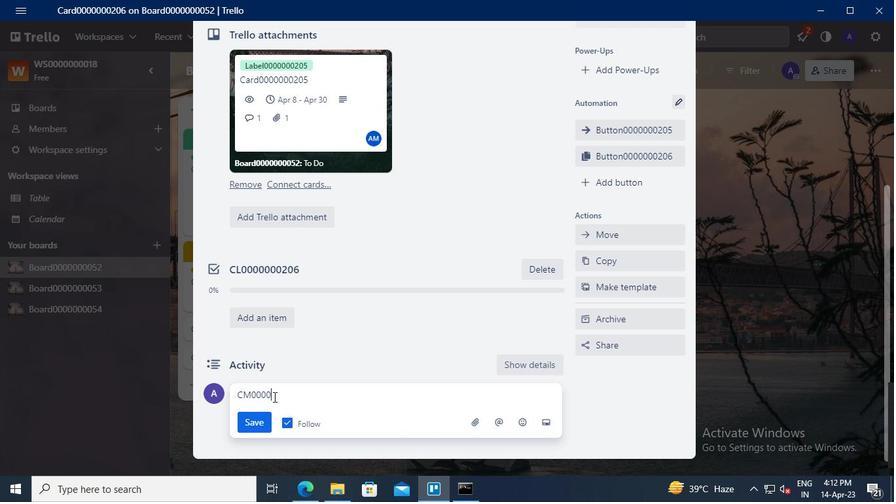 
Action: Keyboard <96>
Screenshot: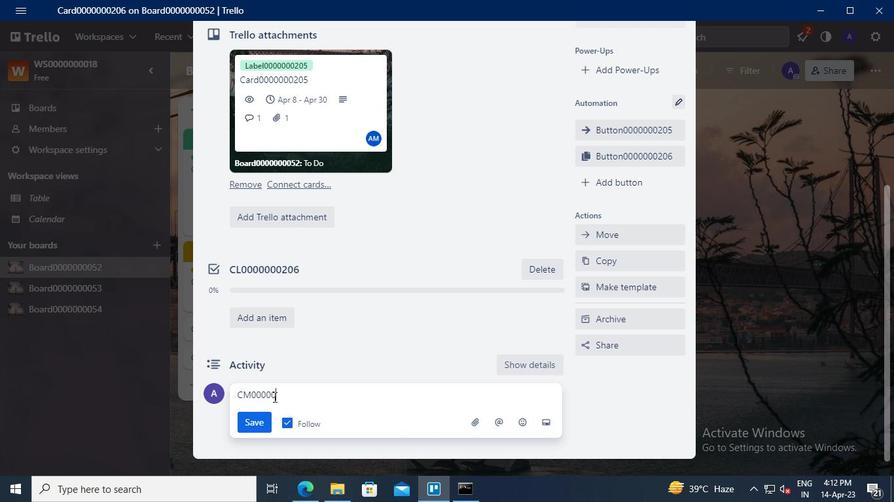 
Action: Keyboard <96>
Screenshot: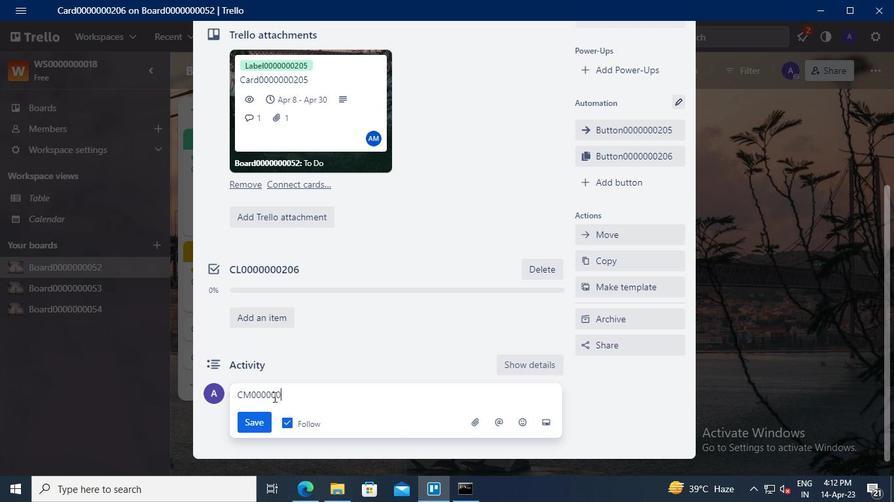 
Action: Keyboard <98>
Screenshot: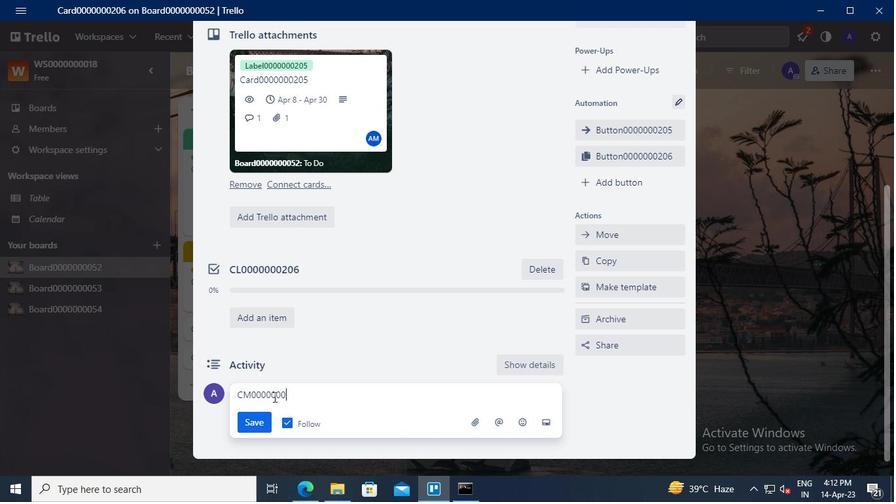 
Action: Keyboard <96>
Screenshot: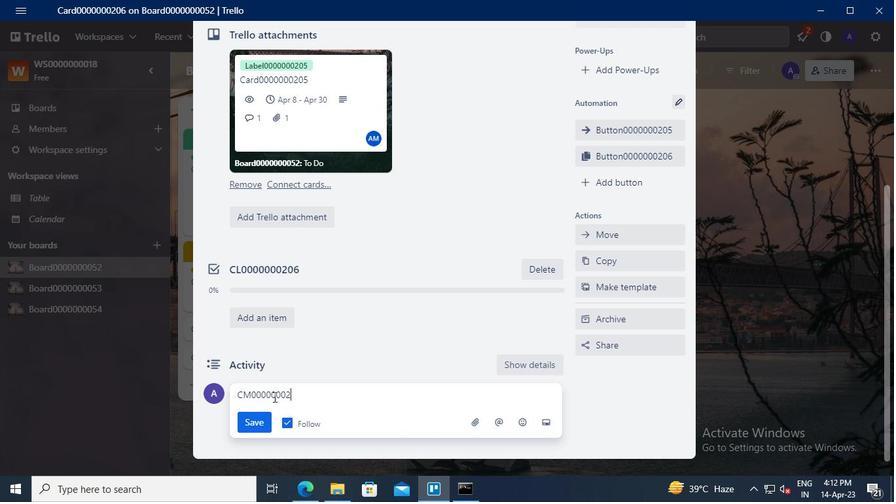 
Action: Keyboard <102>
Screenshot: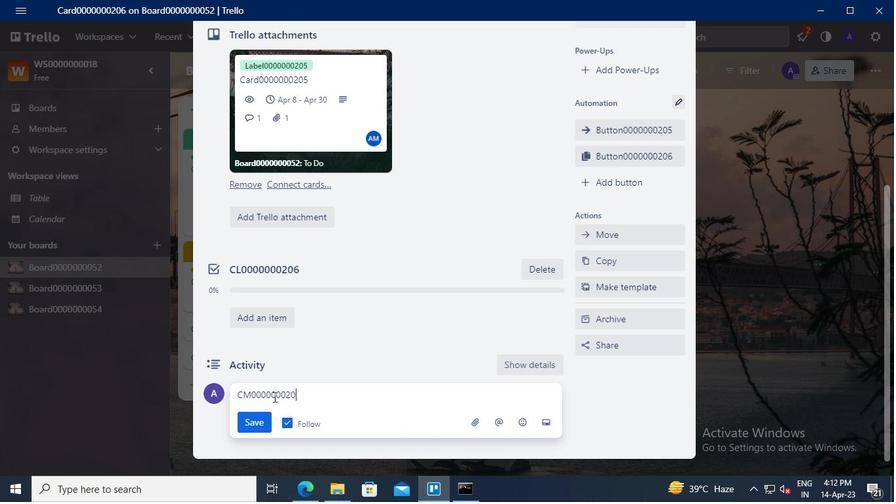 
Action: Mouse moved to (261, 424)
Screenshot: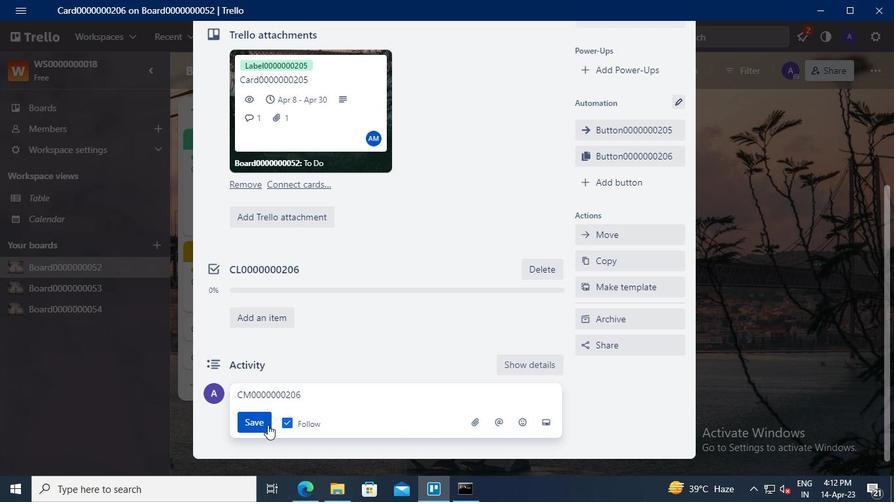 
Action: Mouse pressed left at (261, 424)
Screenshot: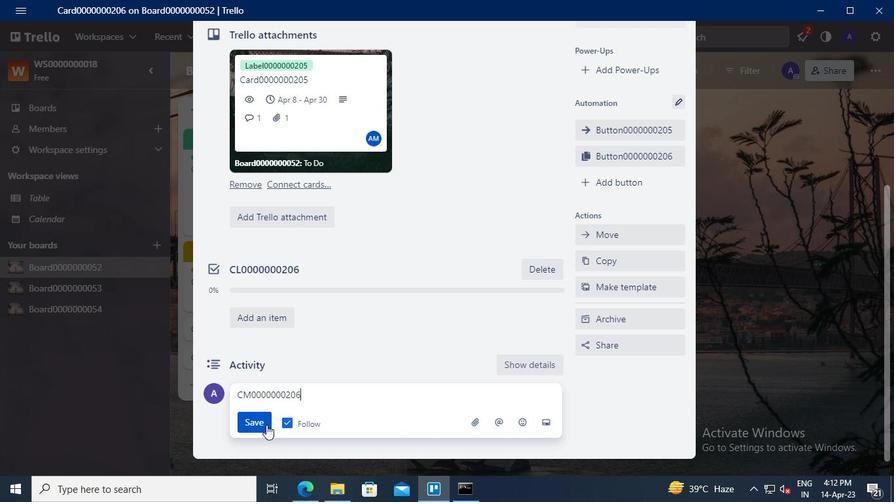 
Action: Mouse moved to (458, 499)
Screenshot: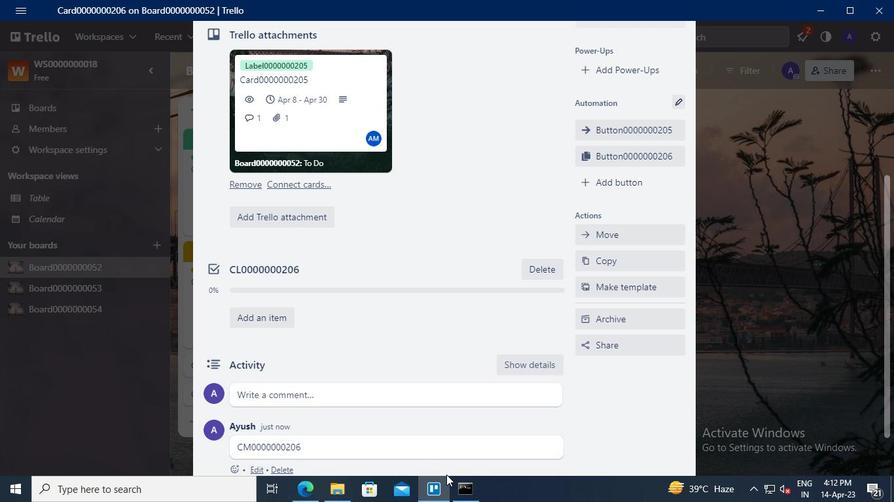 
Action: Mouse pressed left at (458, 499)
Screenshot: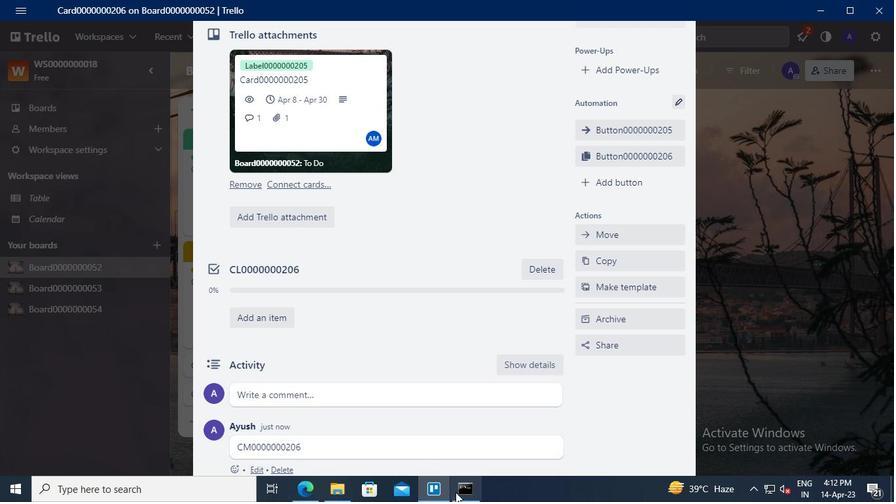 
Action: Mouse moved to (645, 29)
Screenshot: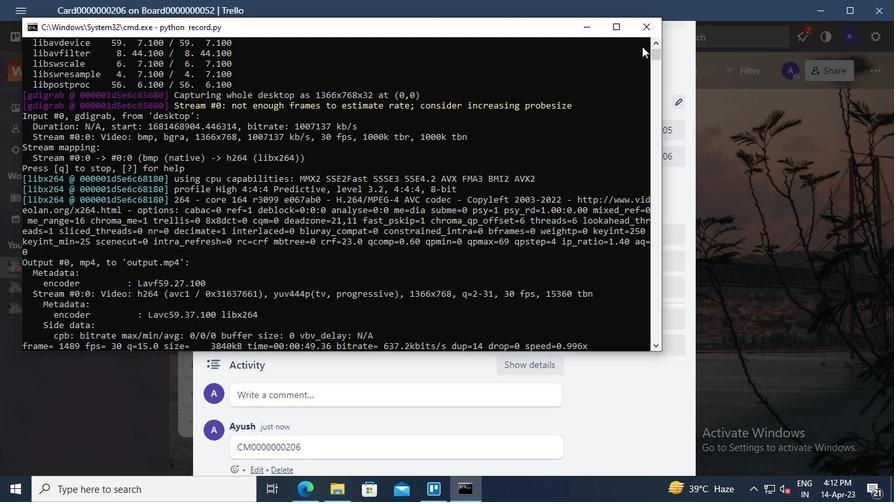
Action: Mouse pressed left at (645, 29)
Screenshot: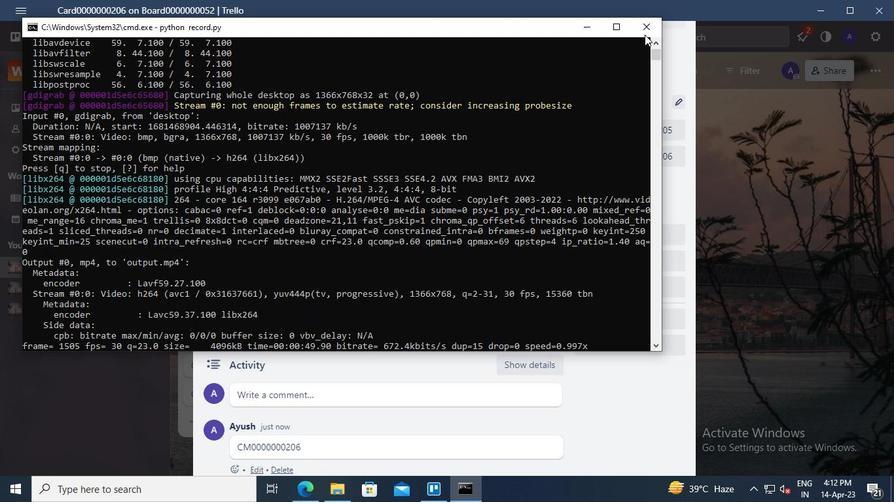 
